 Task: Search one way flight ticket for 2 adults, 2 infants in seat and 1 infant on lap in first from Des Moines: Des Moines International Airport to Laramie: Laramie Regional Airport on 5-3-2023. Choice of flights is Spirit. Number of bags: 3 checked bags. Price is upto 80000. Outbound departure time preference is 4:00.
Action: Mouse moved to (368, 326)
Screenshot: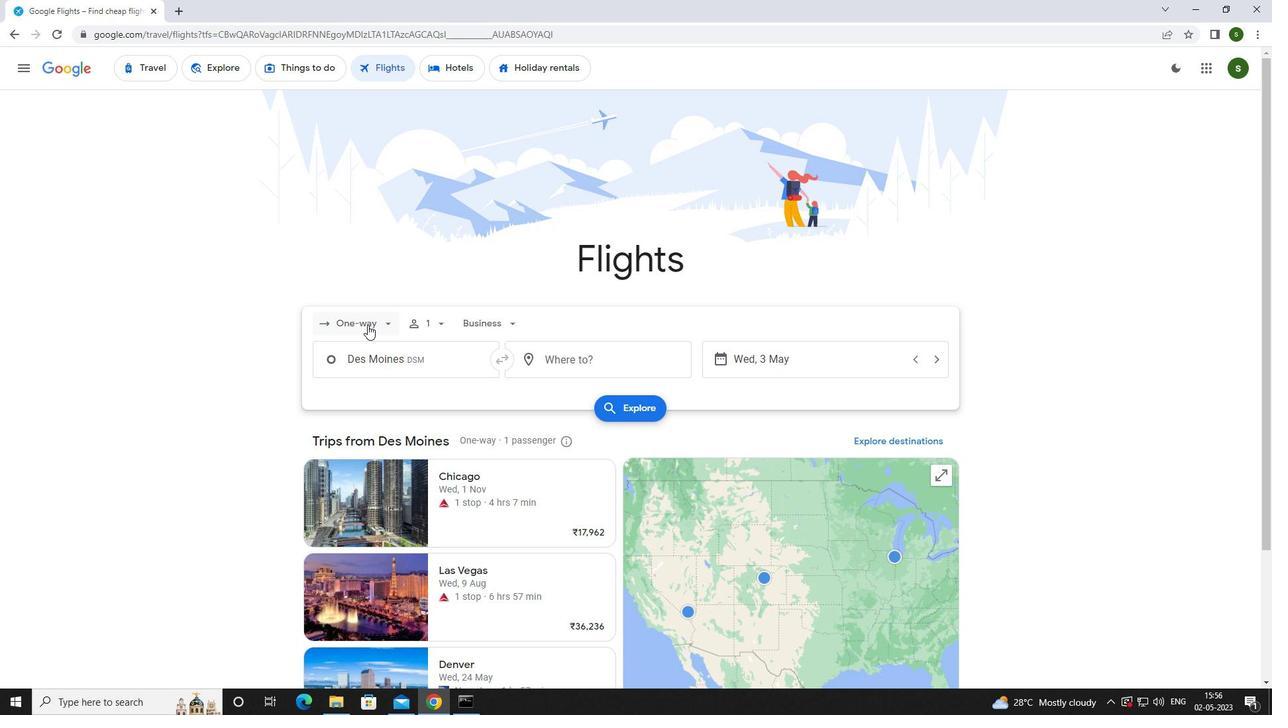 
Action: Mouse pressed left at (368, 326)
Screenshot: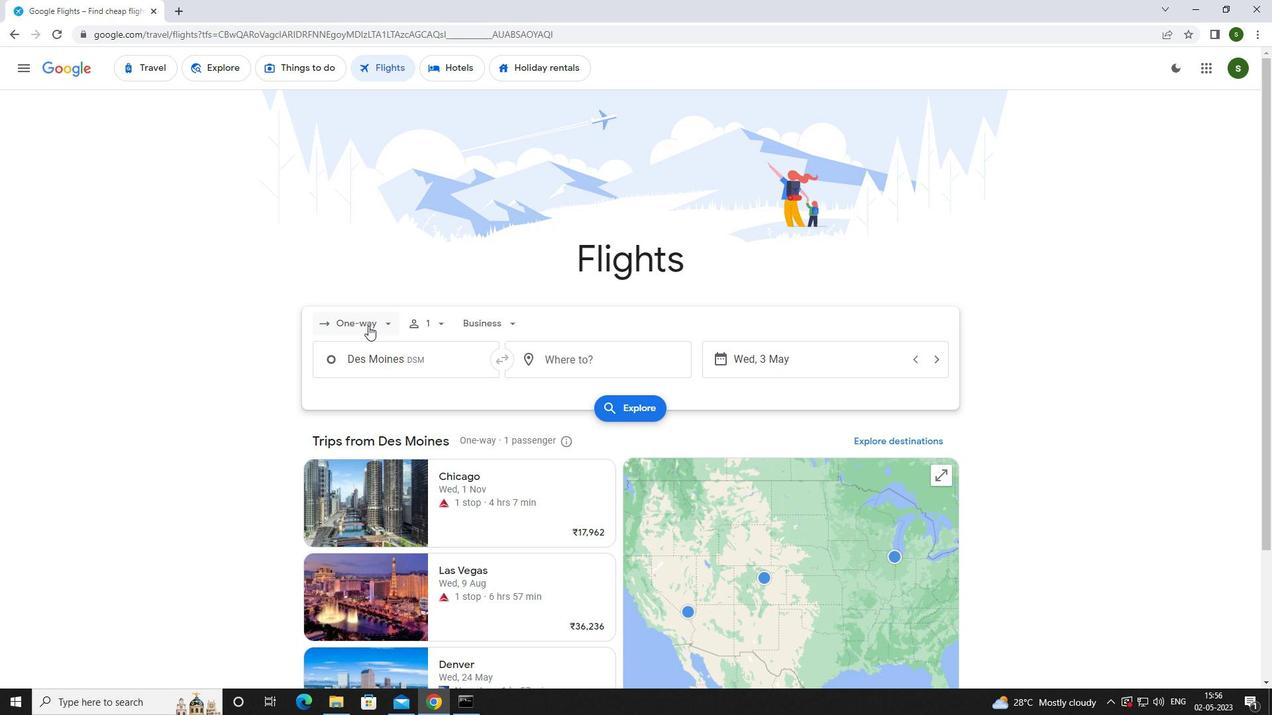 
Action: Mouse moved to (375, 393)
Screenshot: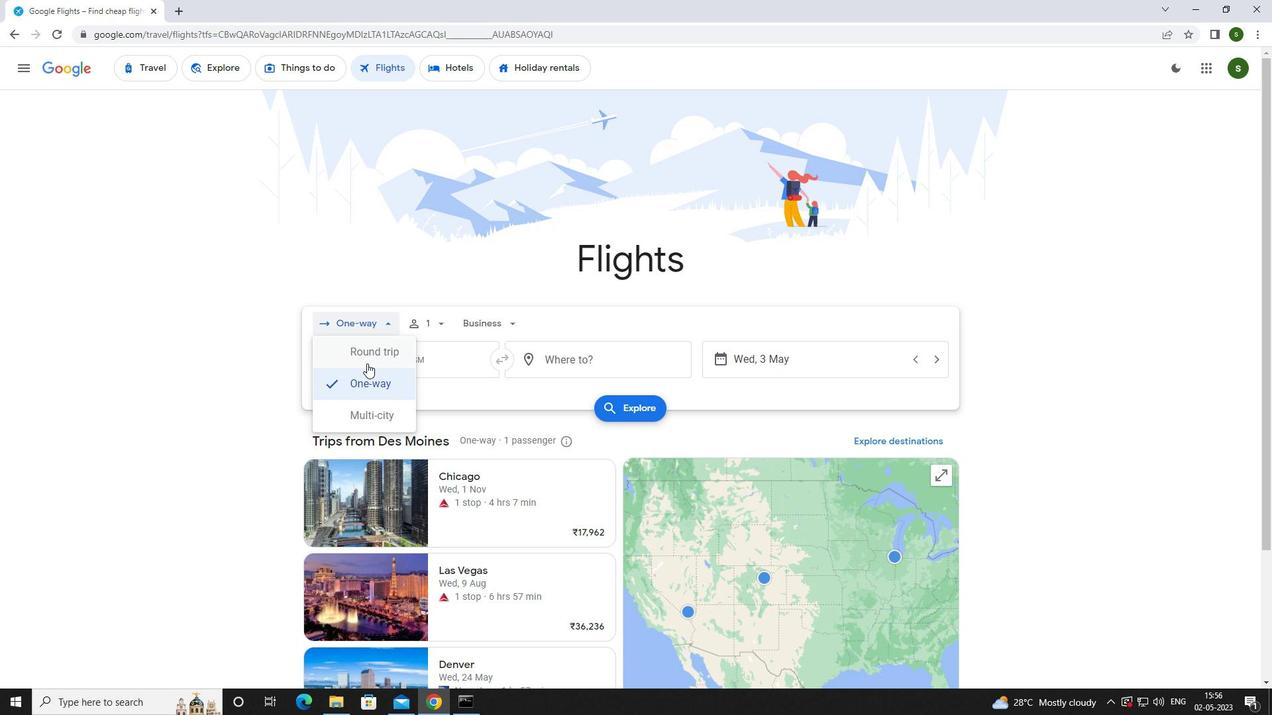 
Action: Mouse pressed left at (375, 393)
Screenshot: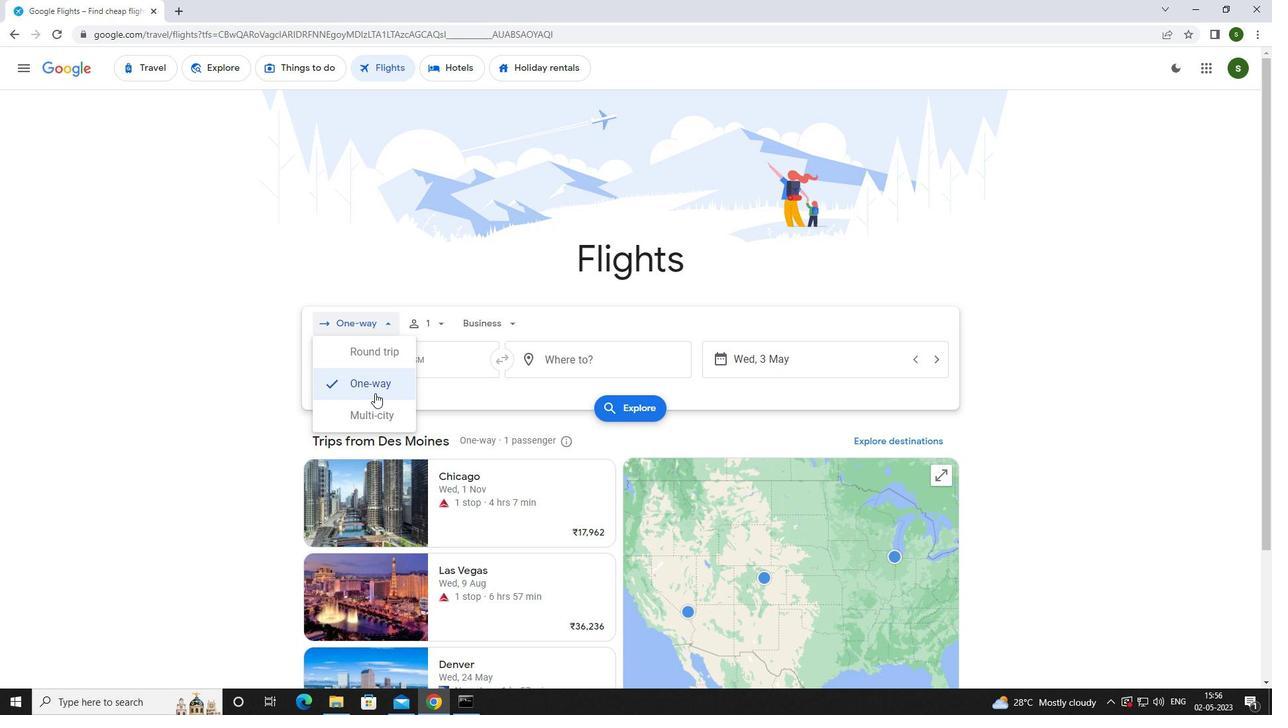
Action: Mouse moved to (433, 325)
Screenshot: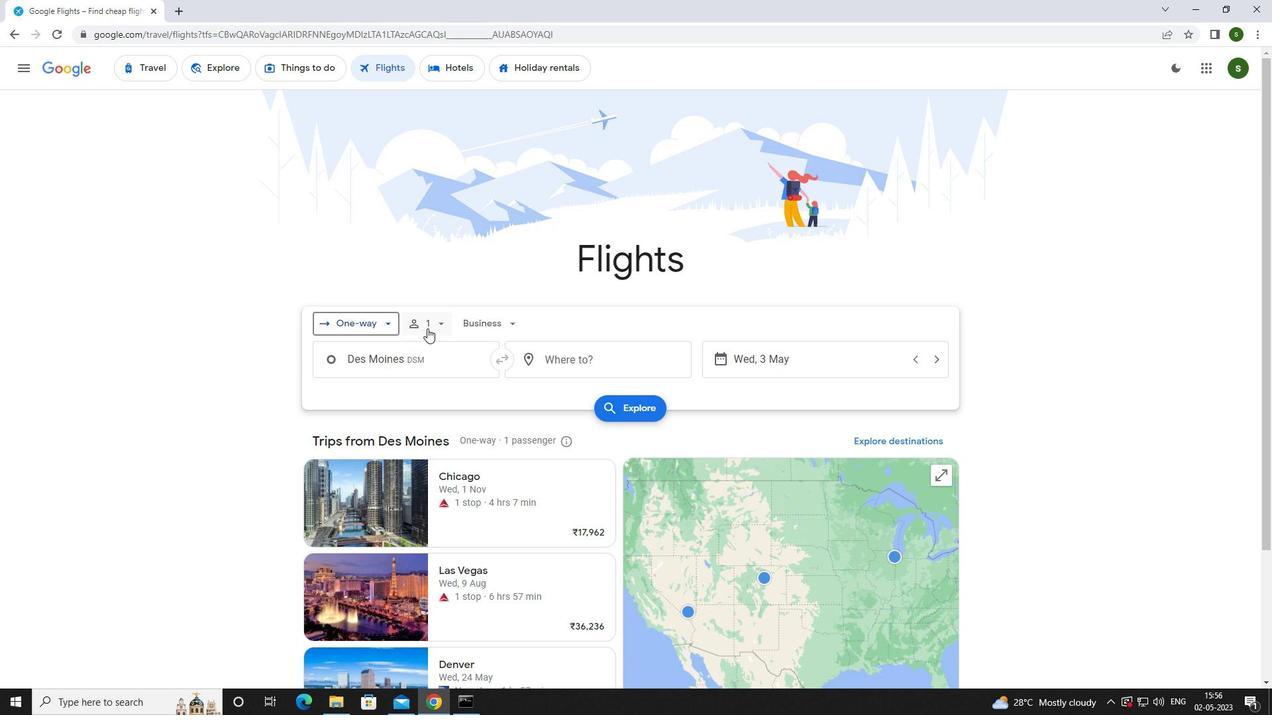 
Action: Mouse pressed left at (433, 325)
Screenshot: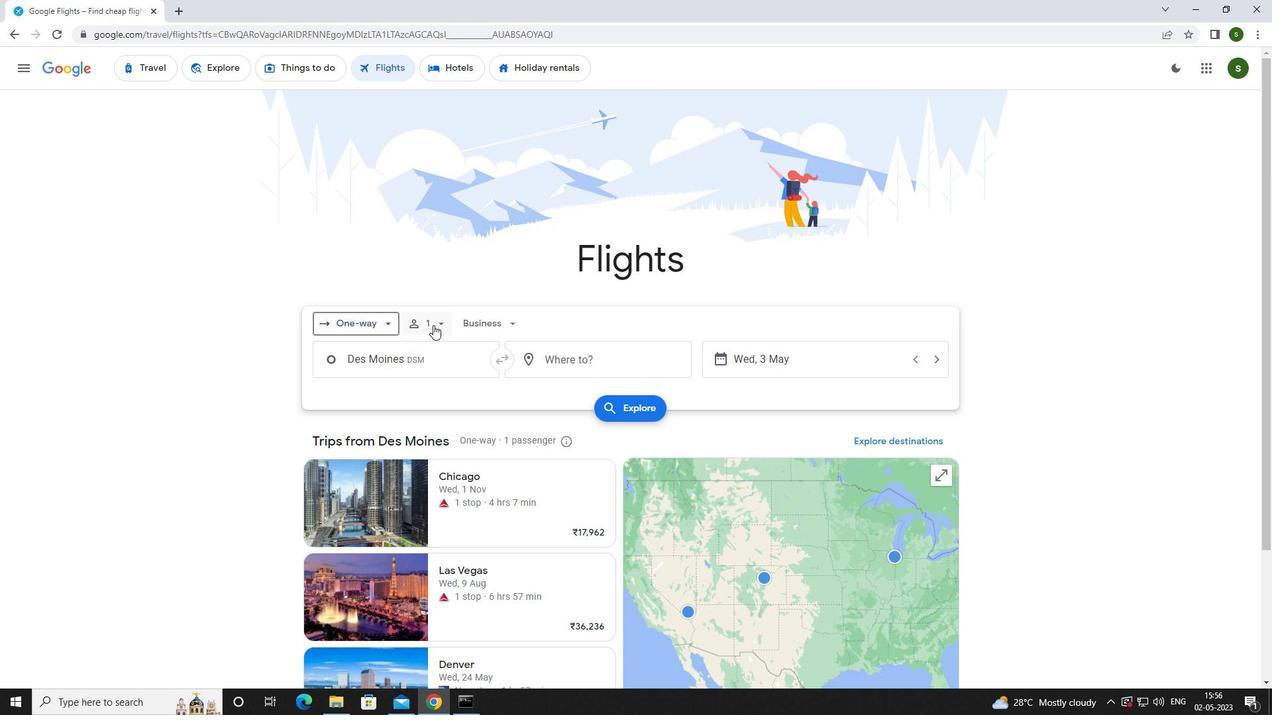 
Action: Mouse moved to (539, 357)
Screenshot: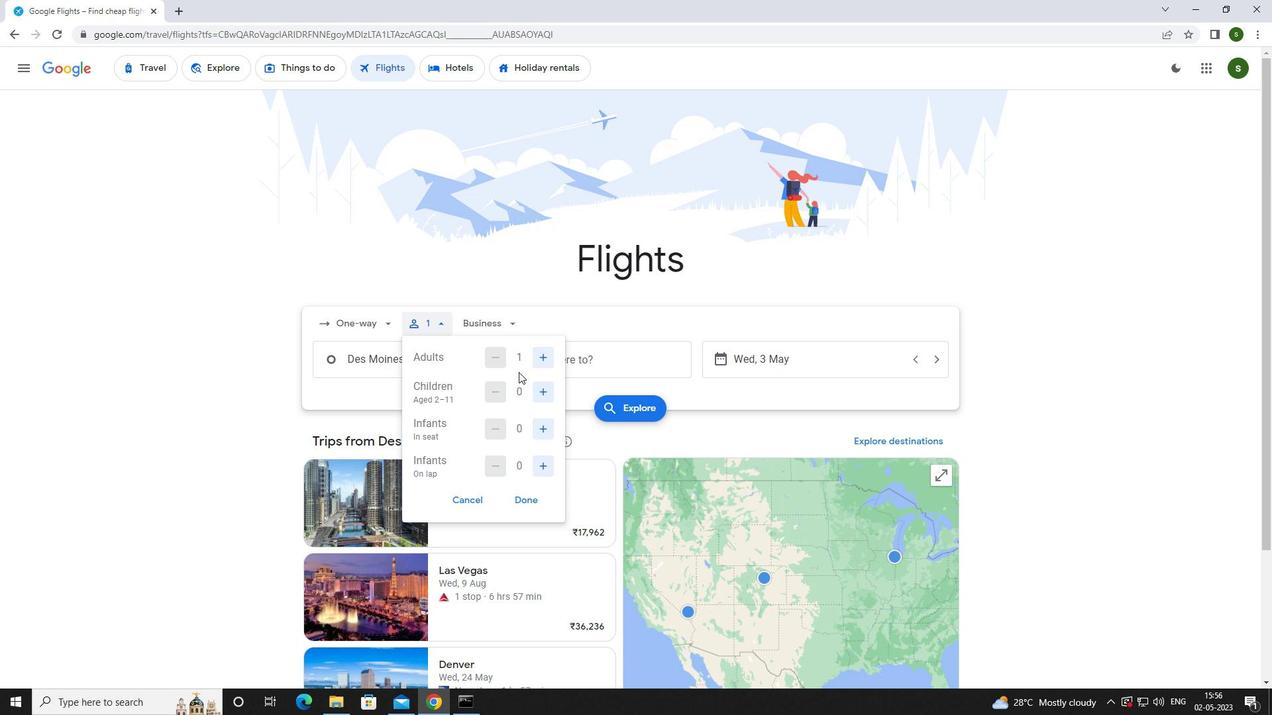 
Action: Mouse pressed left at (539, 357)
Screenshot: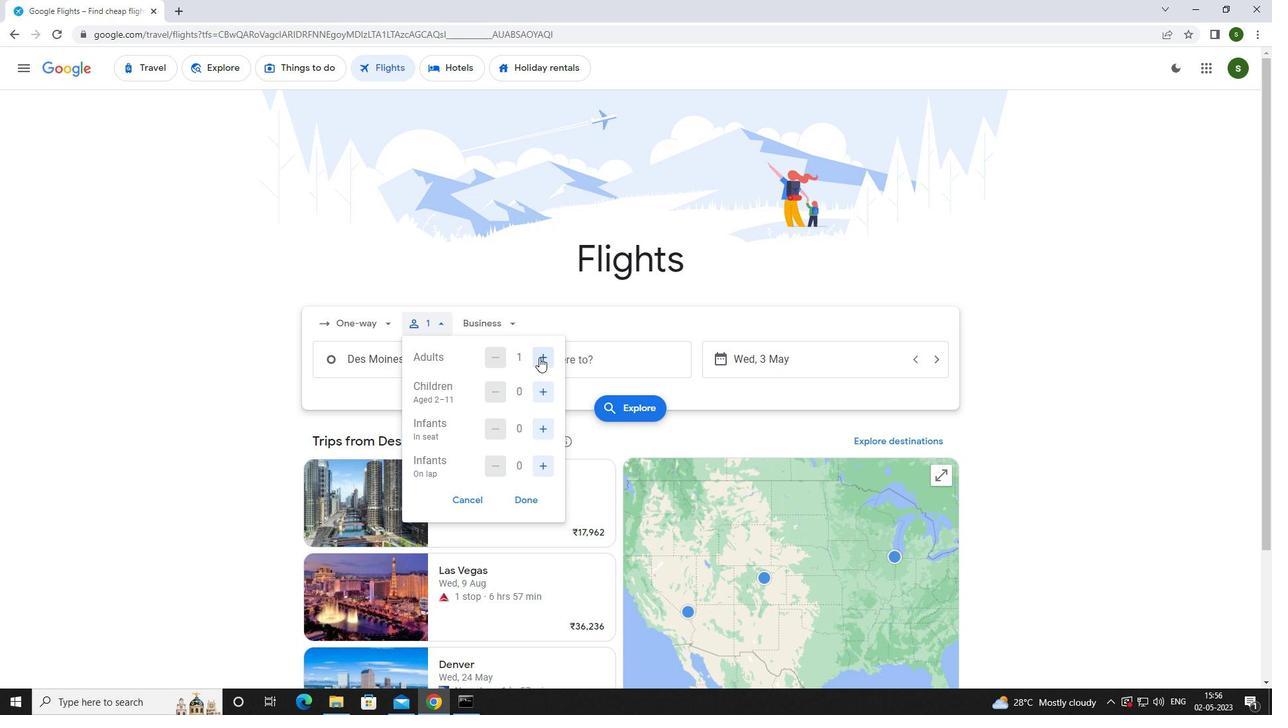 
Action: Mouse moved to (542, 424)
Screenshot: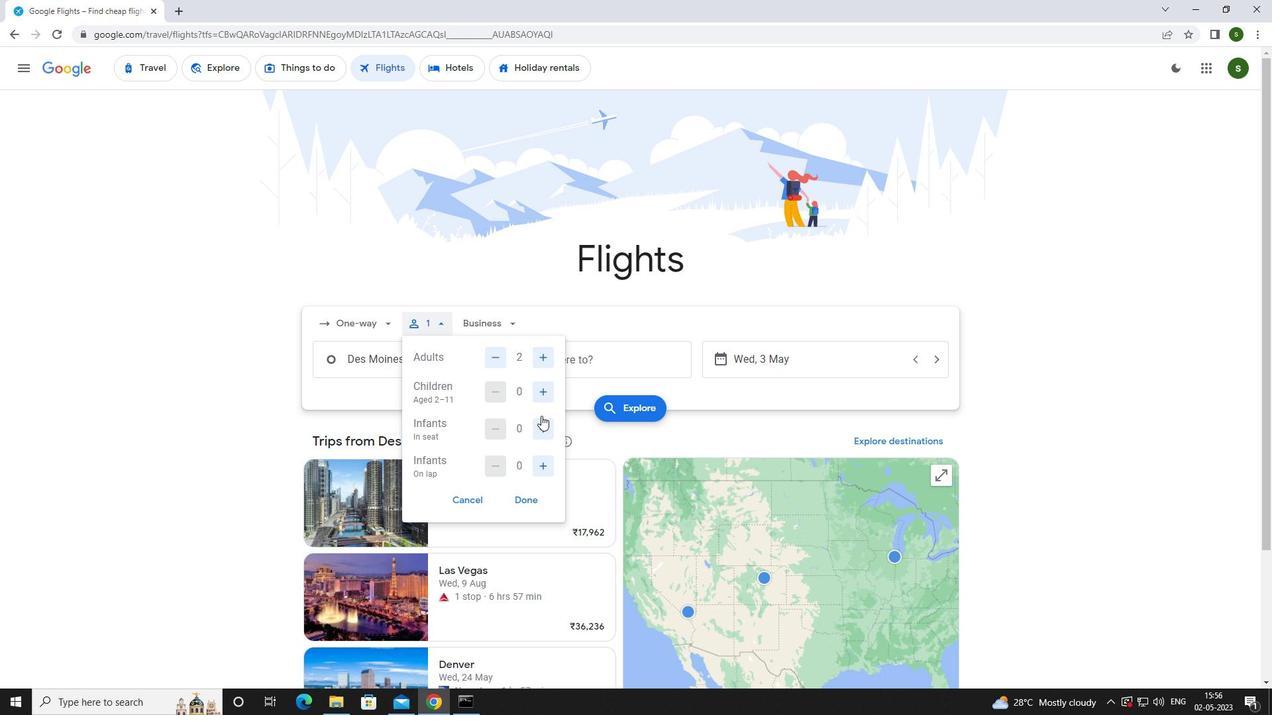 
Action: Mouse pressed left at (542, 424)
Screenshot: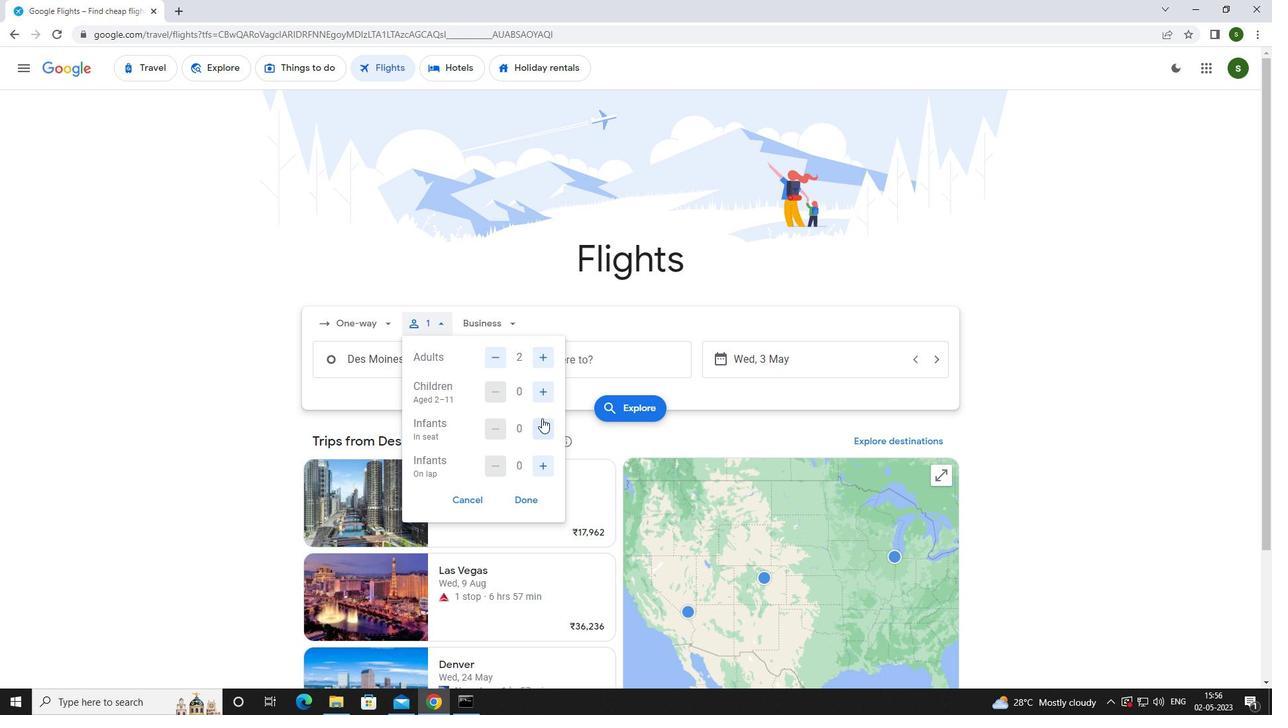 
Action: Mouse pressed left at (542, 424)
Screenshot: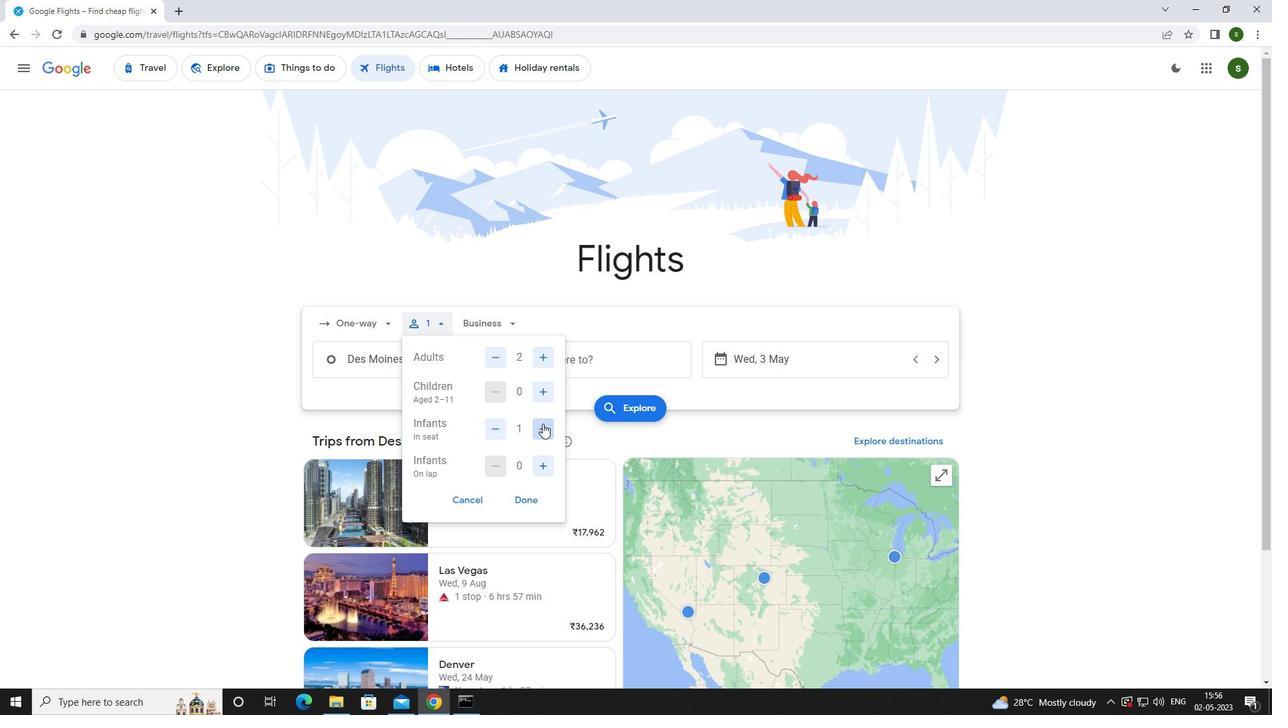 
Action: Mouse moved to (540, 462)
Screenshot: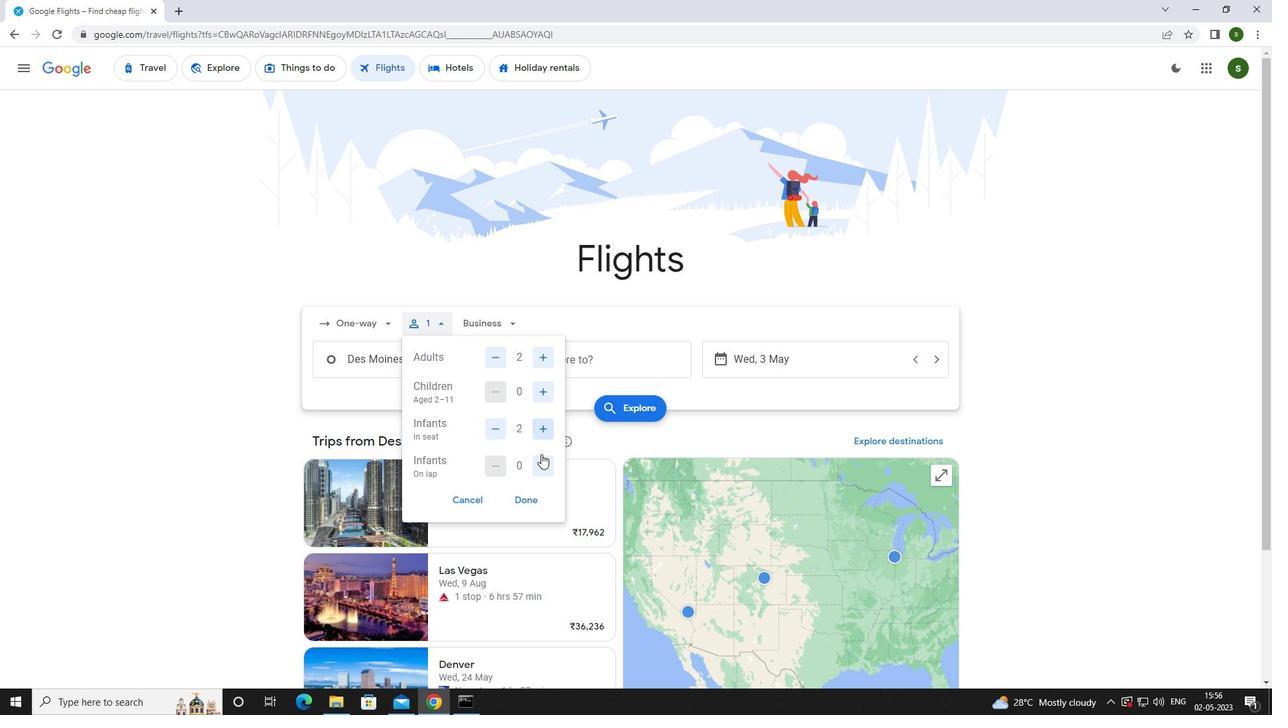 
Action: Mouse pressed left at (540, 462)
Screenshot: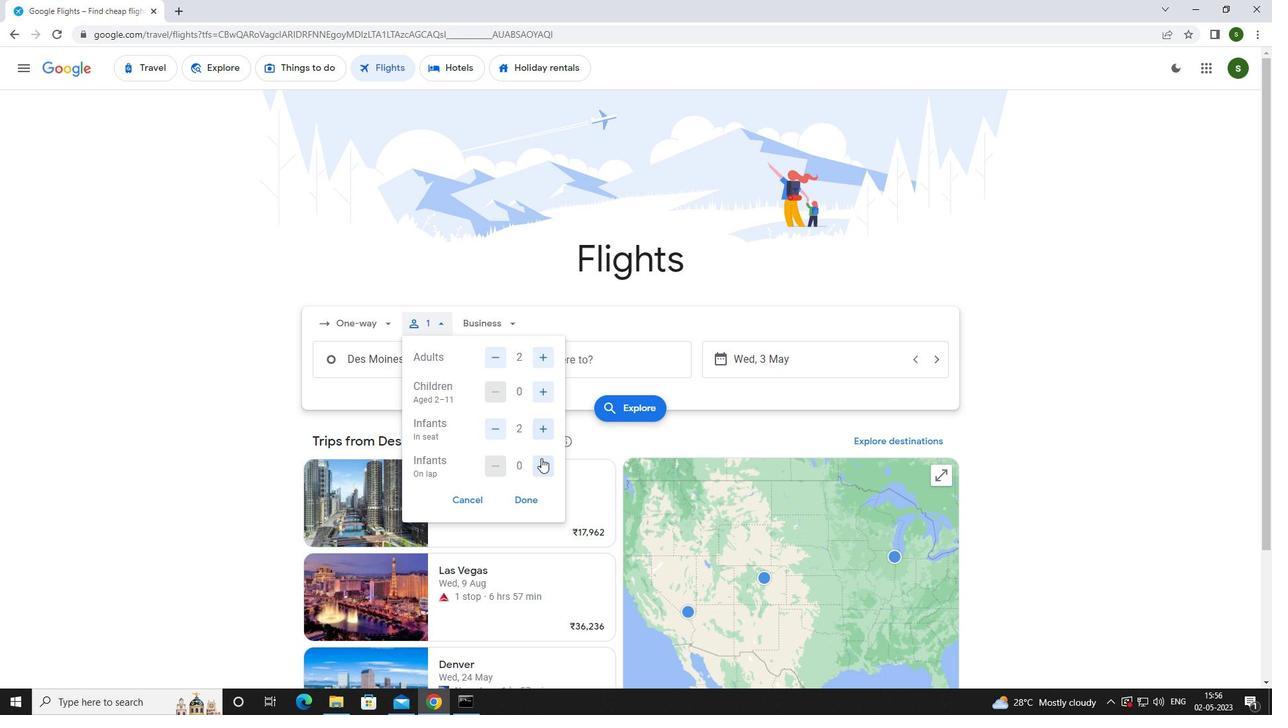 
Action: Mouse moved to (511, 328)
Screenshot: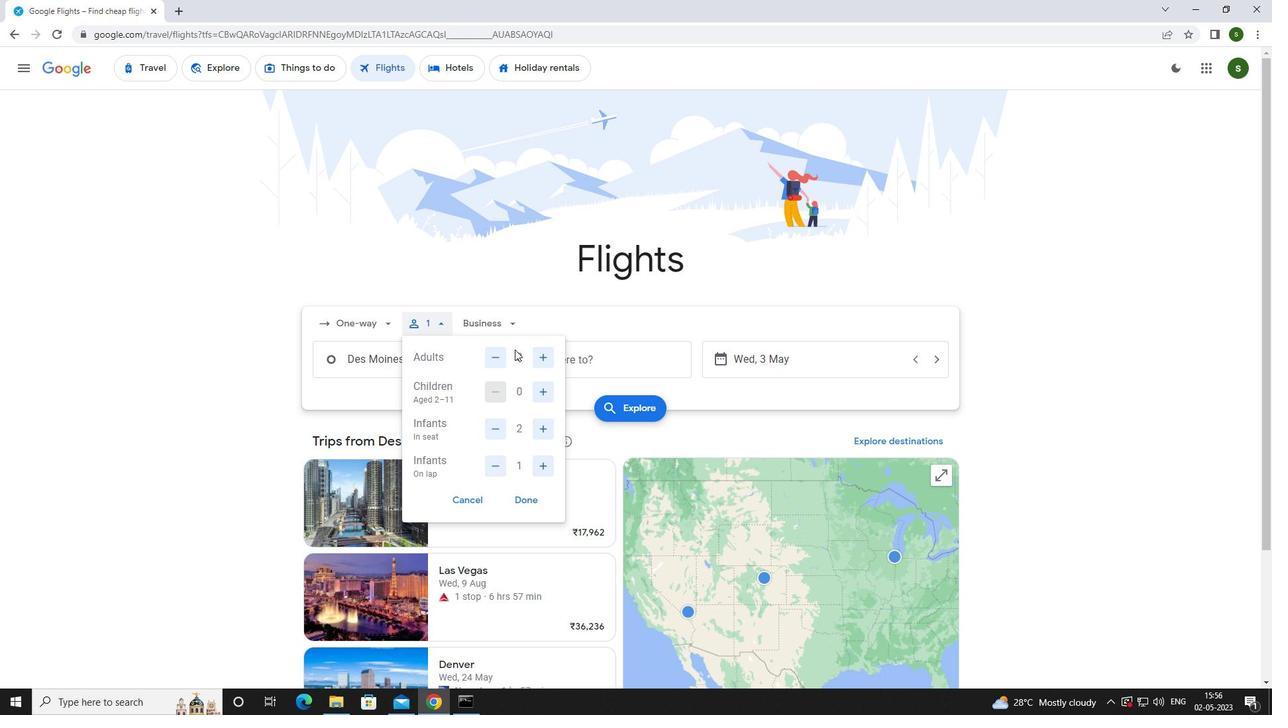 
Action: Mouse pressed left at (511, 328)
Screenshot: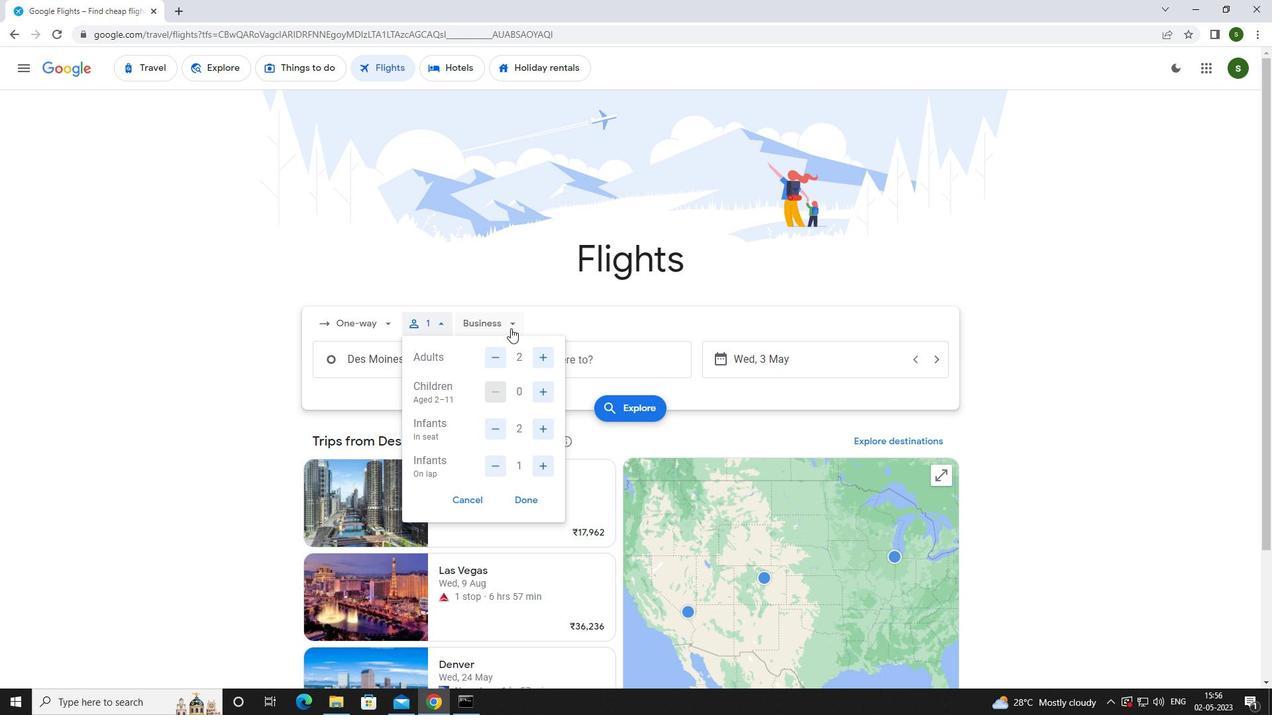 
Action: Mouse moved to (522, 452)
Screenshot: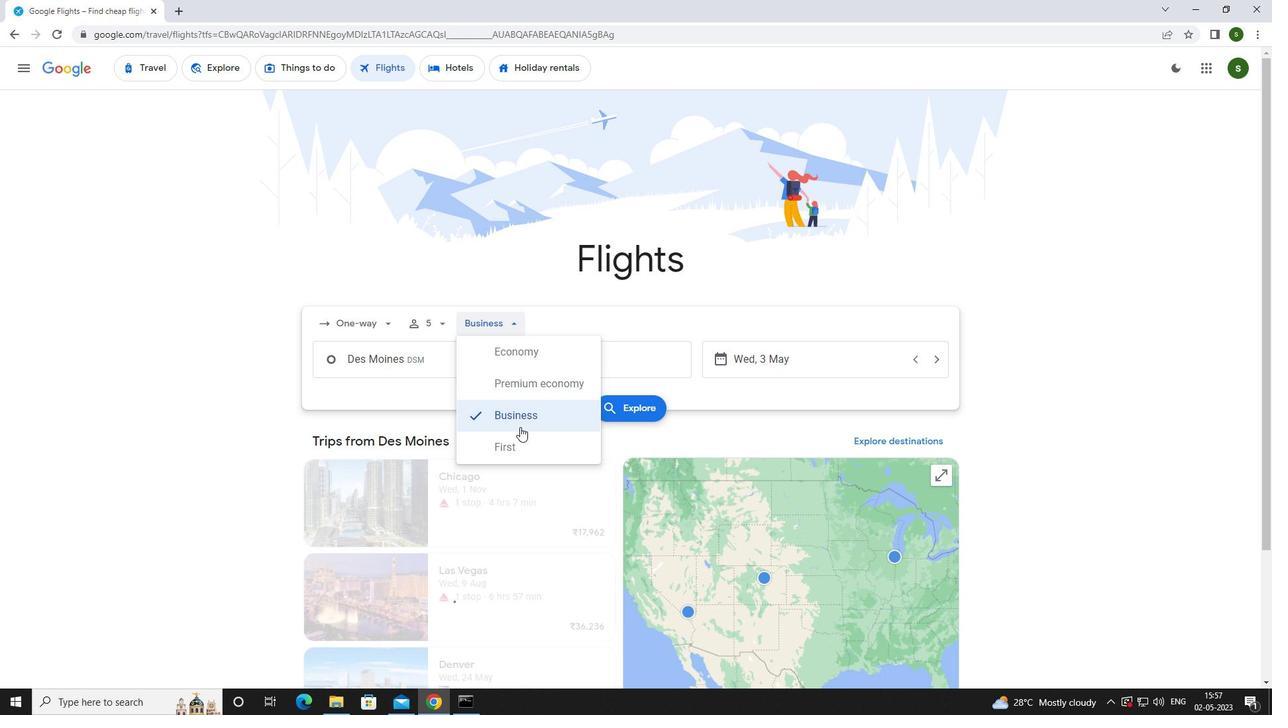 
Action: Mouse pressed left at (522, 452)
Screenshot: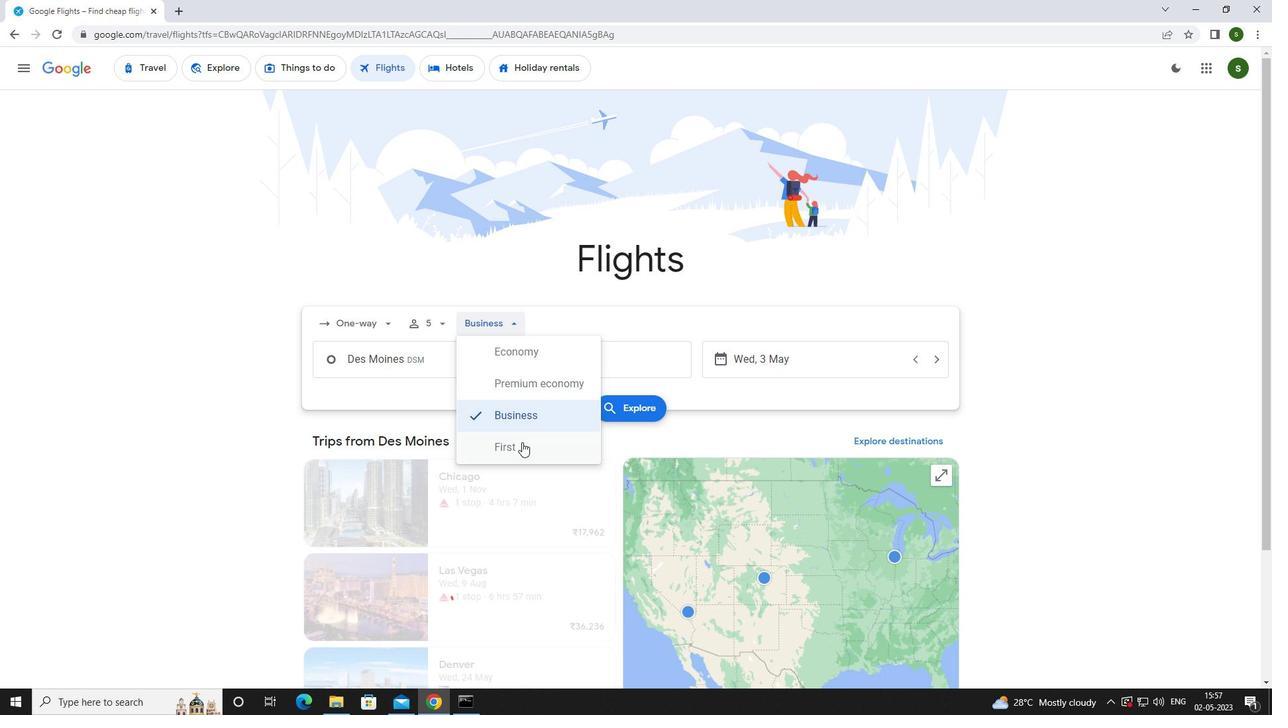 
Action: Mouse moved to (431, 359)
Screenshot: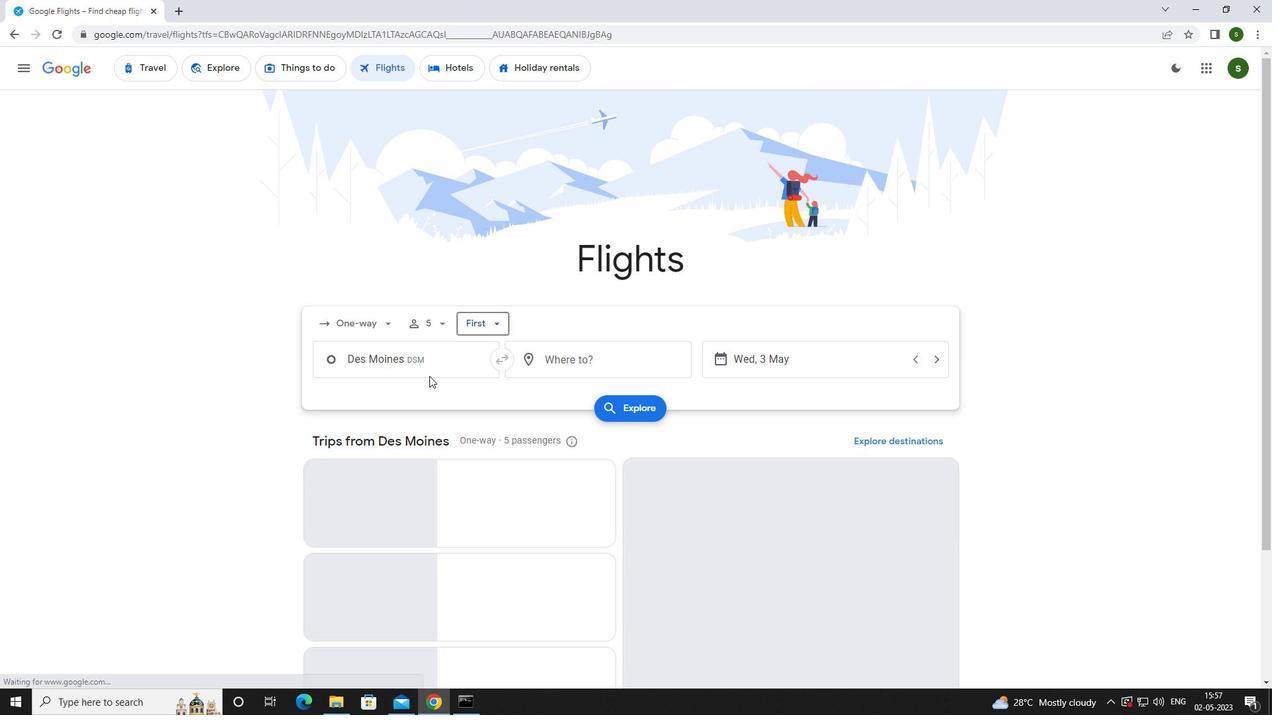 
Action: Mouse pressed left at (431, 359)
Screenshot: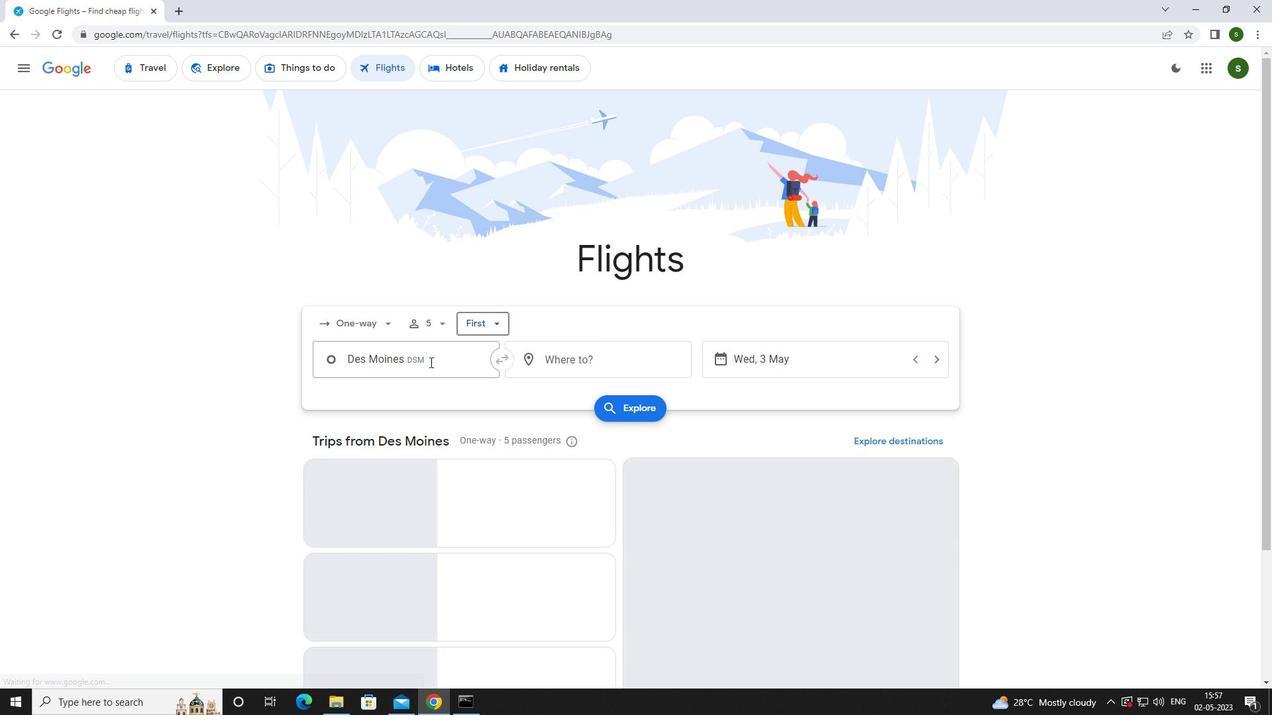 
Action: Mouse moved to (440, 349)
Screenshot: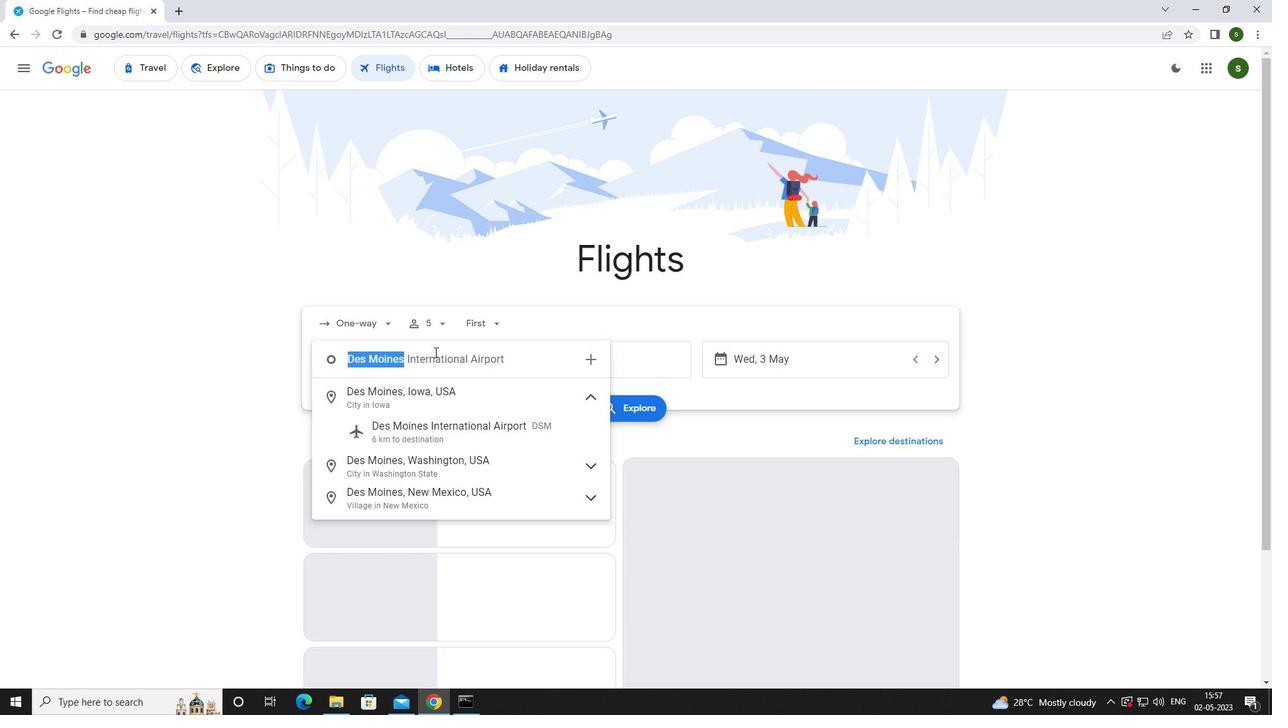 
Action: Key pressed <Key.caps_lock>d<Key.caps_lock>es<Key.space>
Screenshot: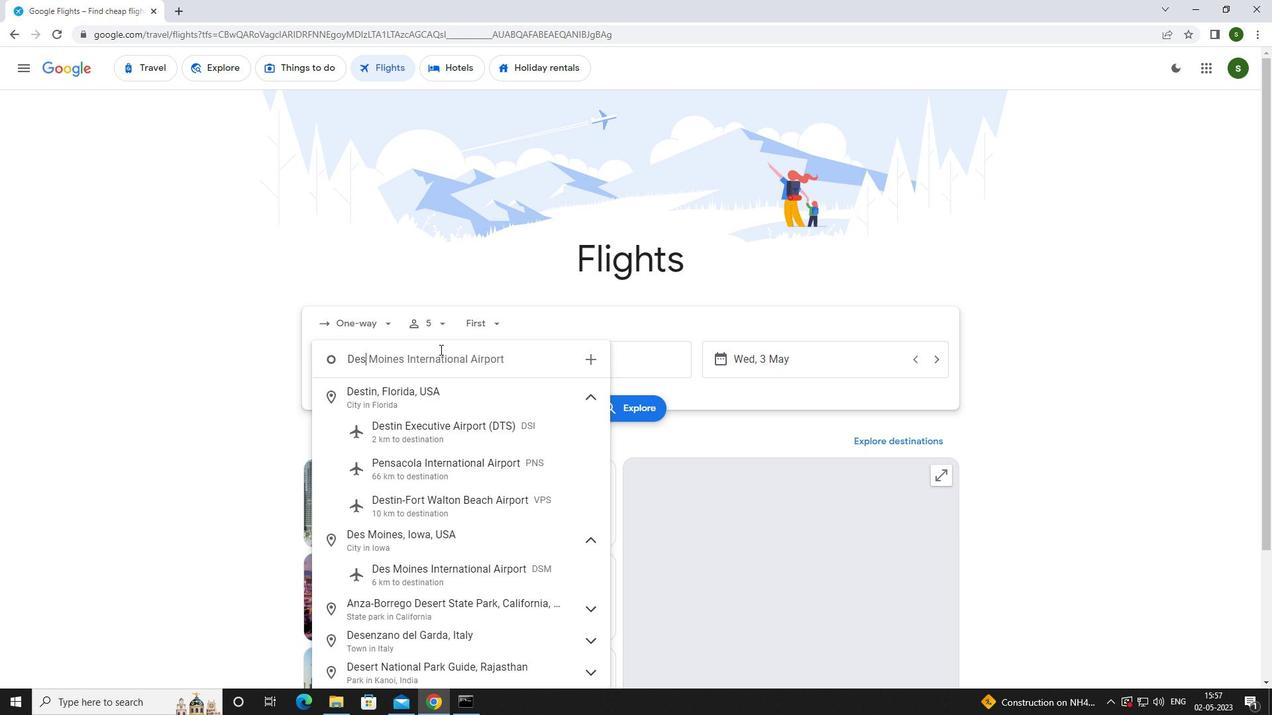 
Action: Mouse moved to (412, 428)
Screenshot: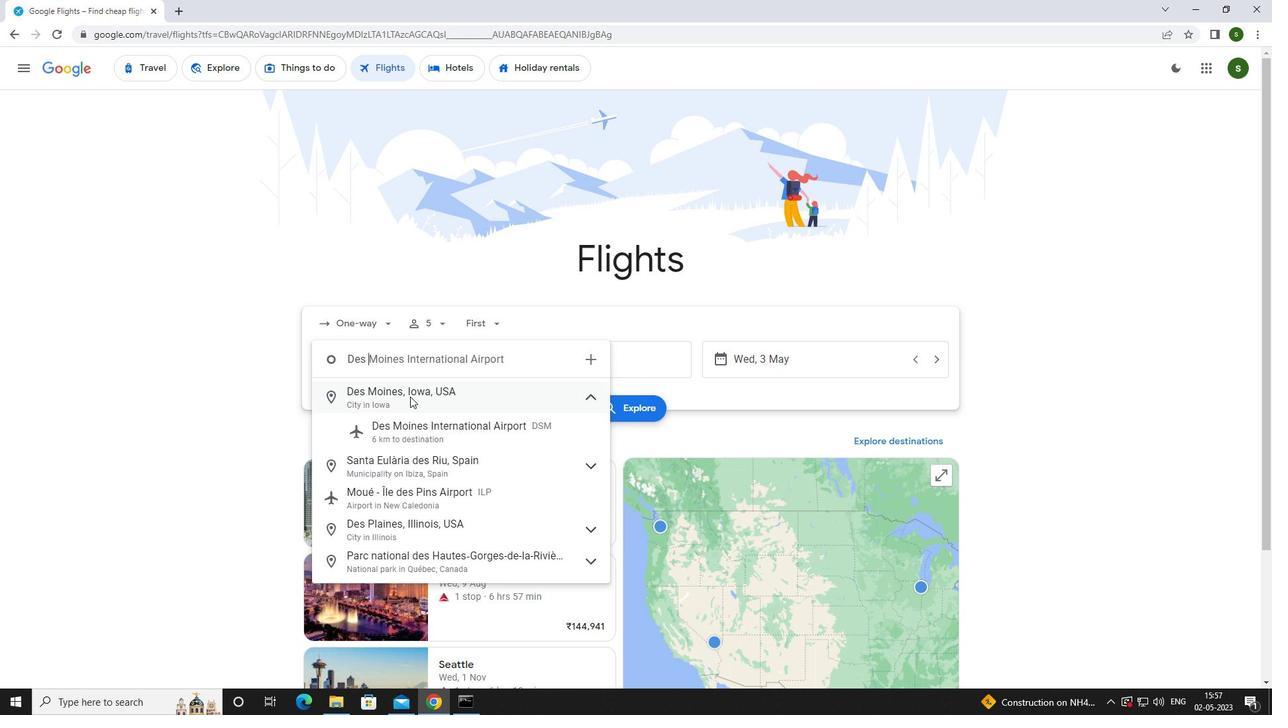
Action: Mouse pressed left at (412, 428)
Screenshot: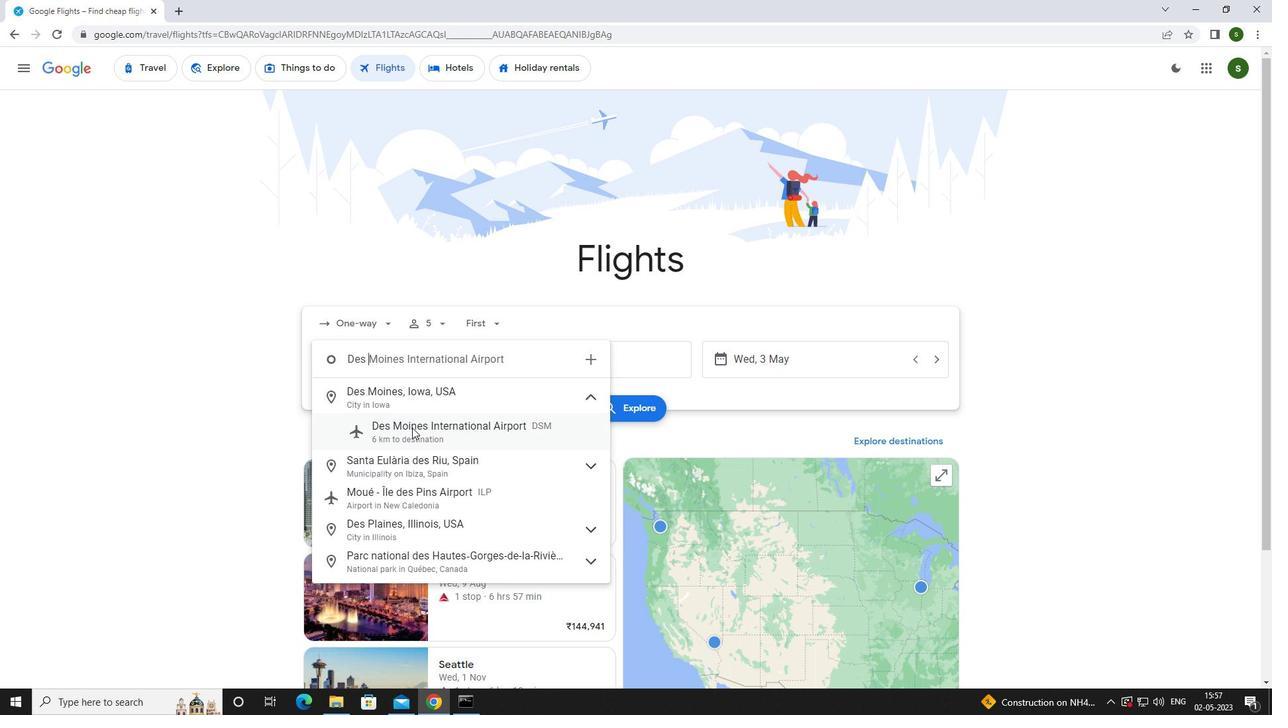 
Action: Mouse moved to (558, 345)
Screenshot: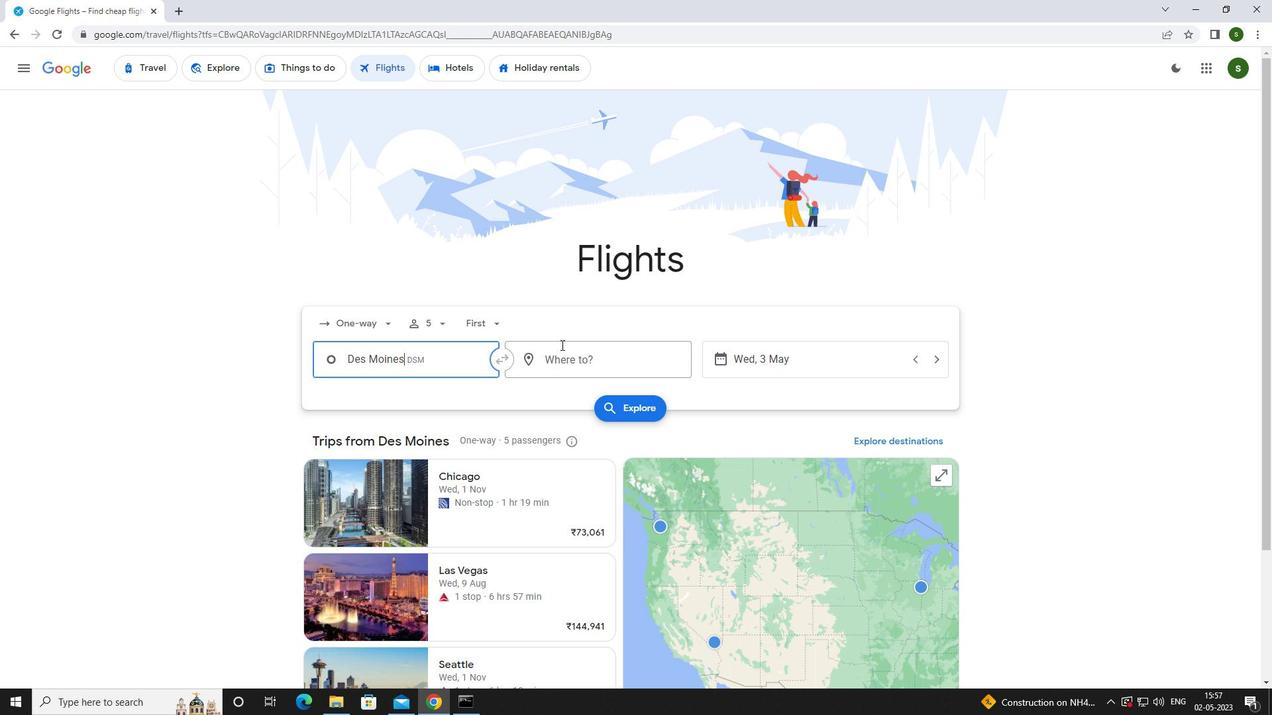 
Action: Mouse pressed left at (558, 345)
Screenshot: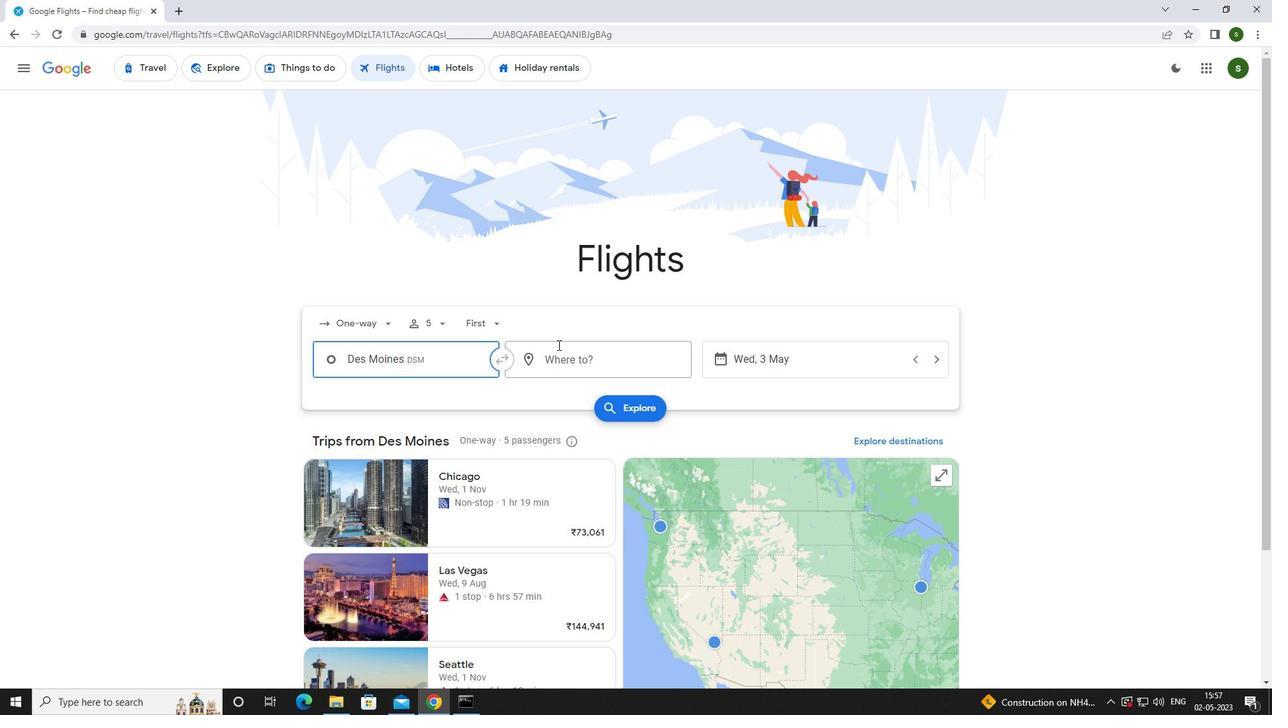 
Action: Mouse moved to (552, 359)
Screenshot: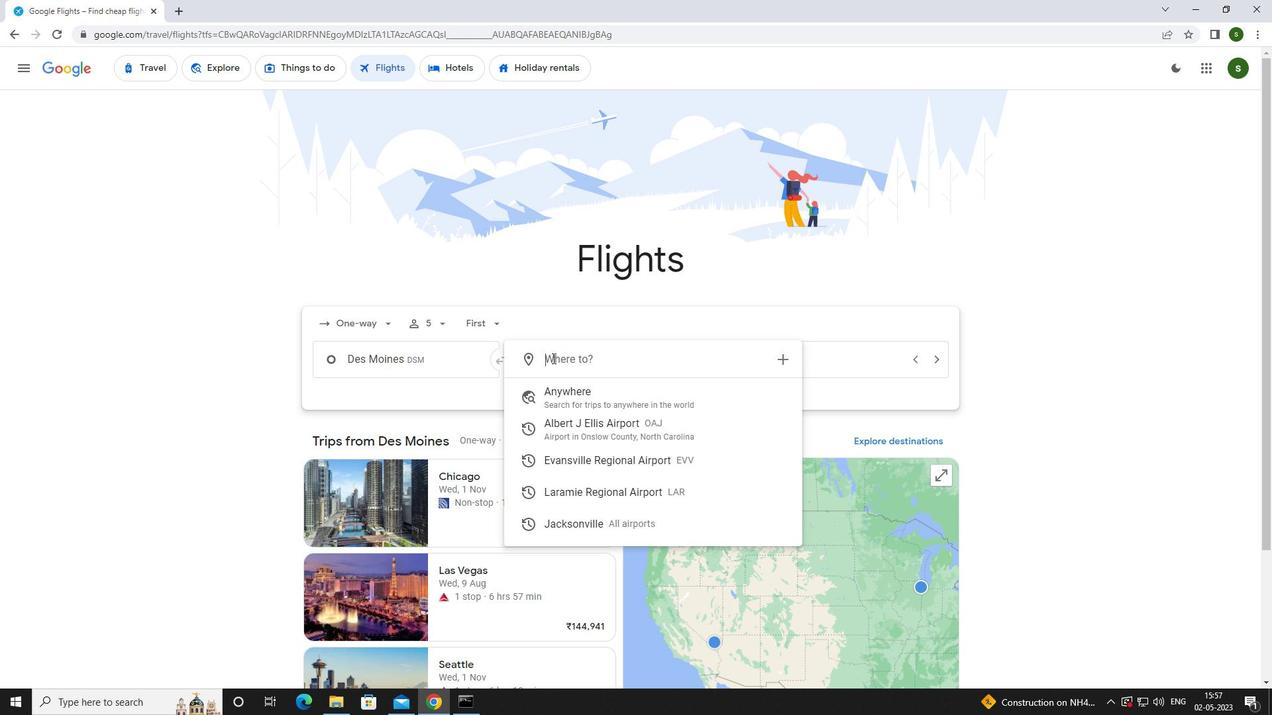 
Action: Key pressed <Key.caps_lock>l<Key.caps_lock>aramie
Screenshot: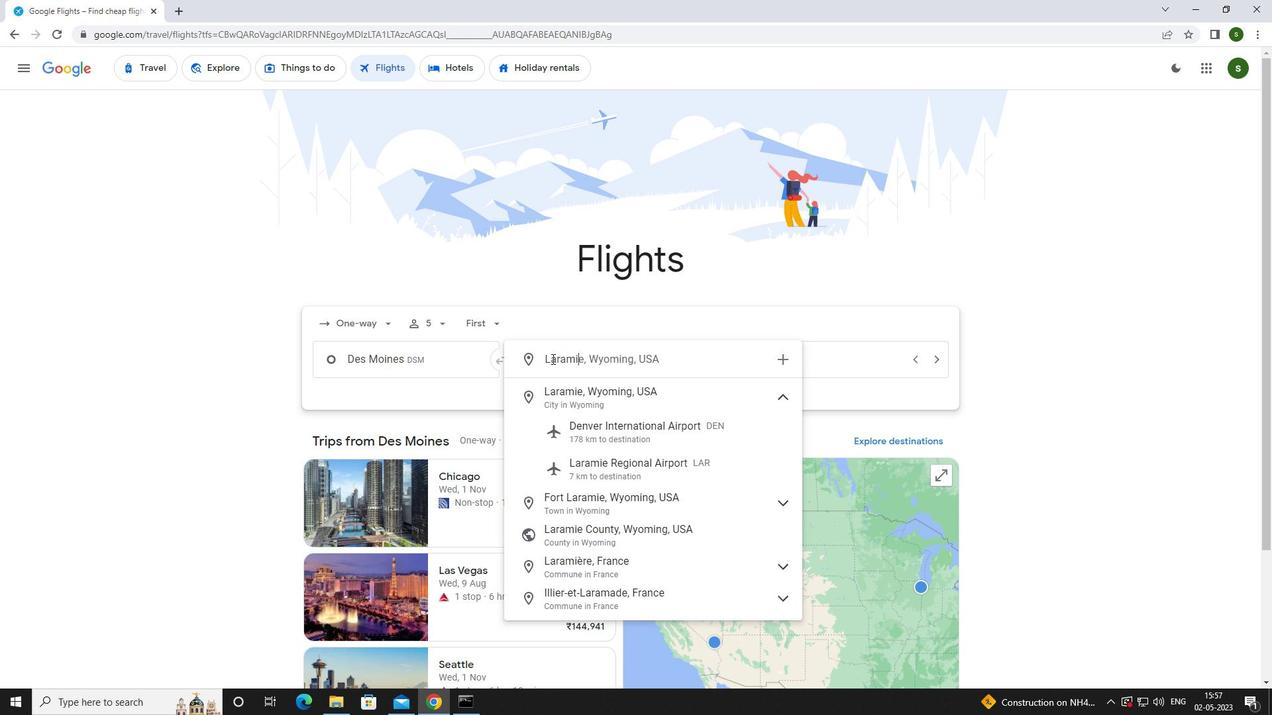
Action: Mouse moved to (597, 463)
Screenshot: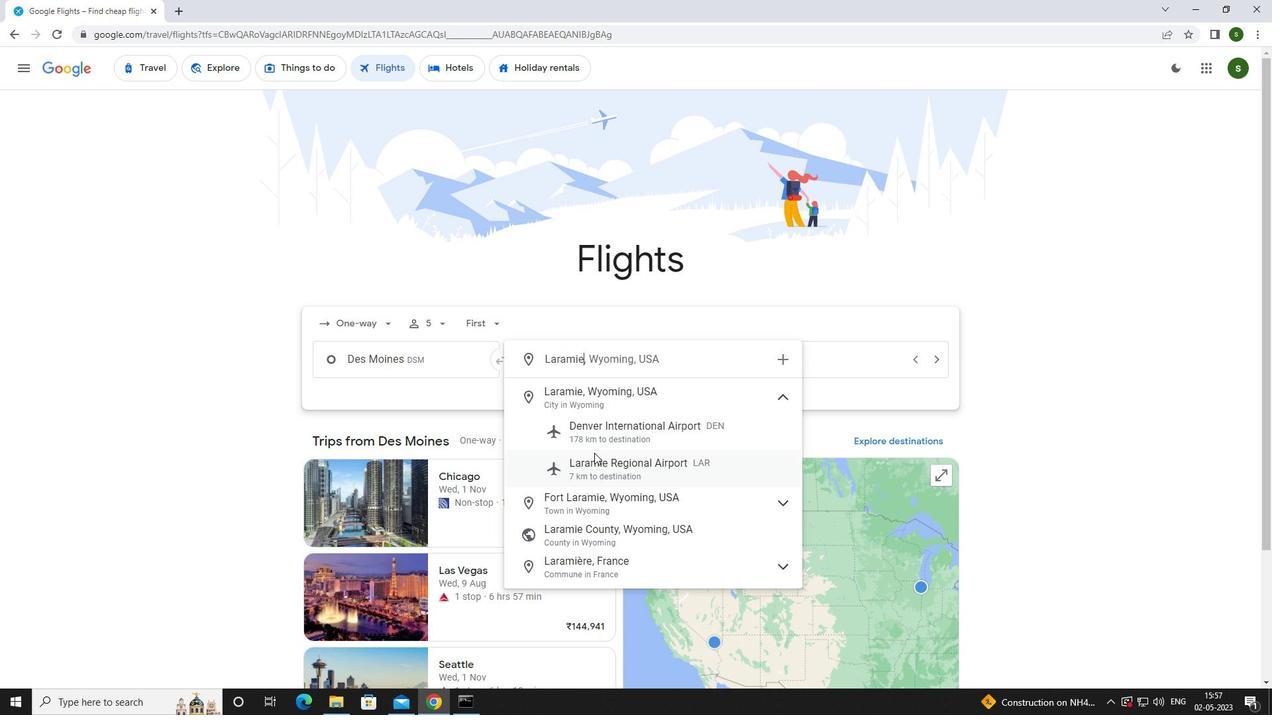 
Action: Mouse pressed left at (597, 463)
Screenshot: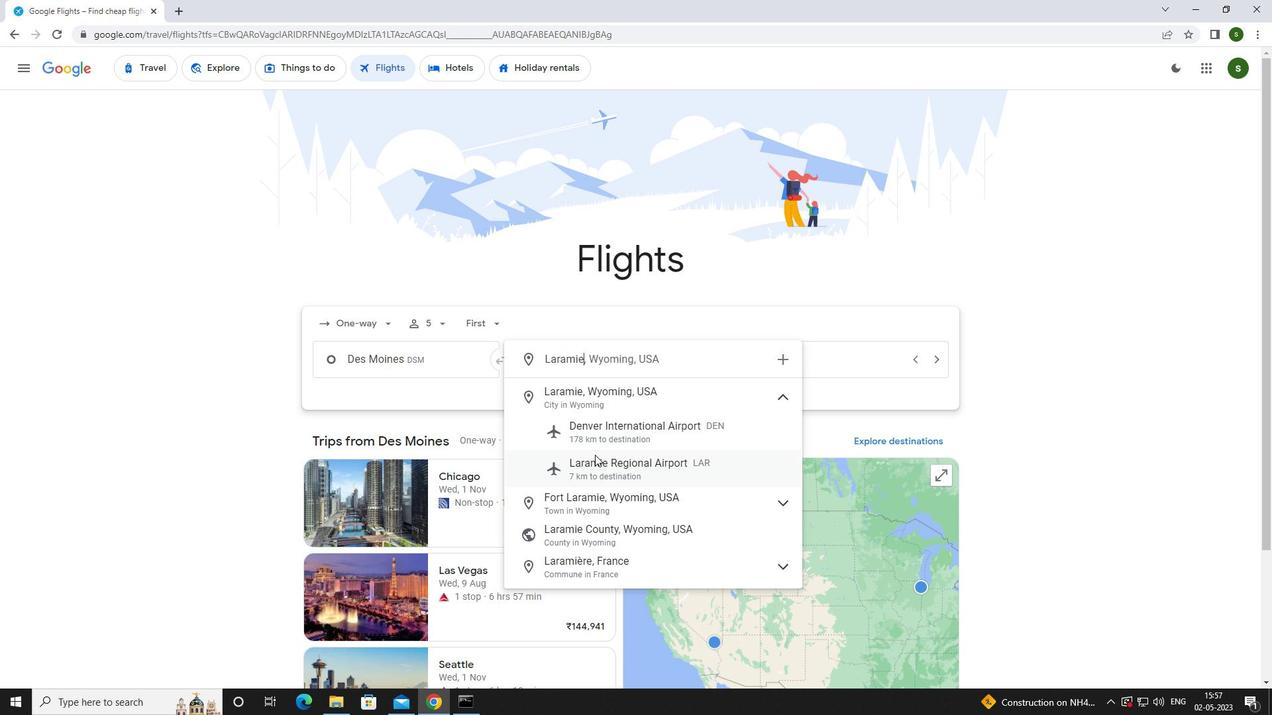 
Action: Mouse moved to (803, 355)
Screenshot: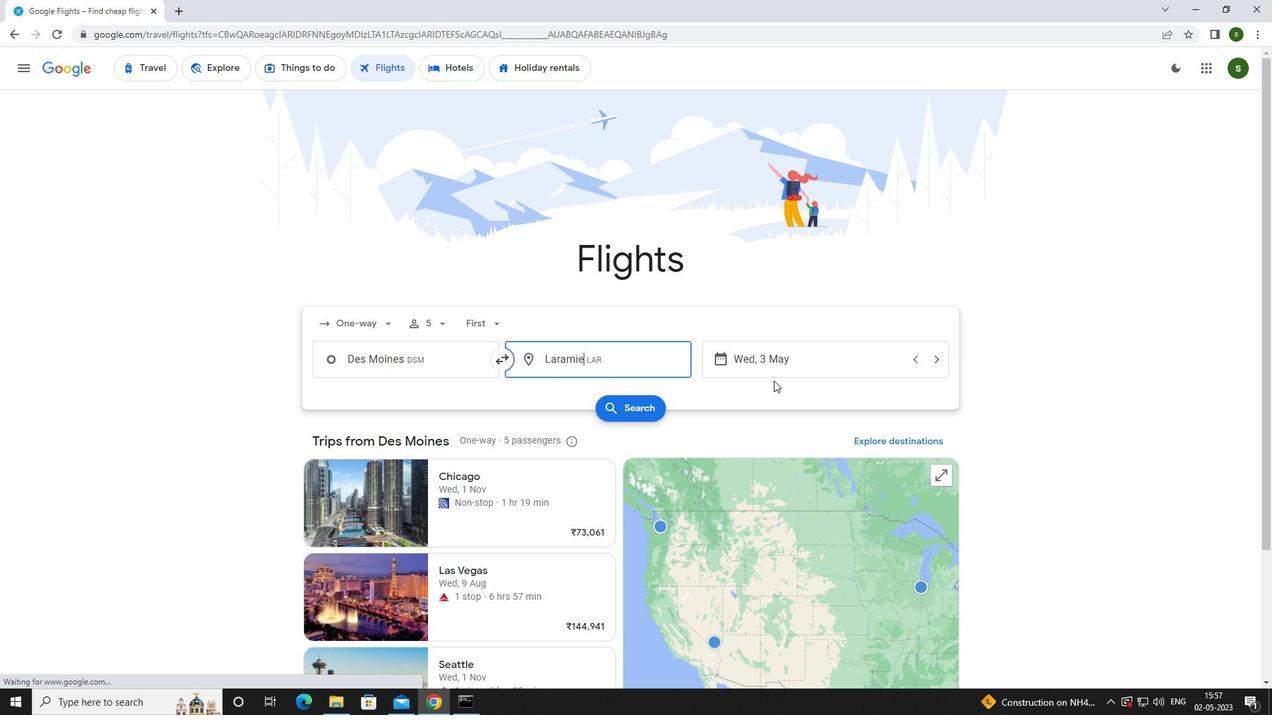 
Action: Mouse pressed left at (803, 355)
Screenshot: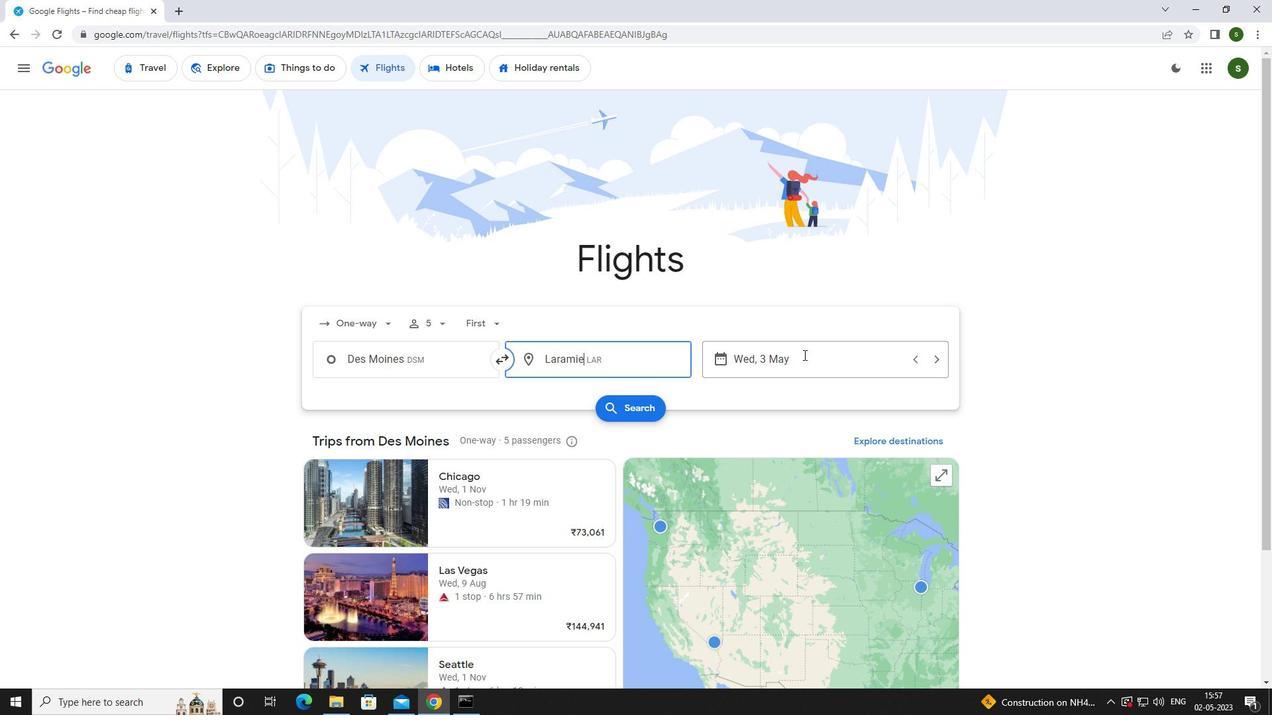 
Action: Mouse moved to (575, 446)
Screenshot: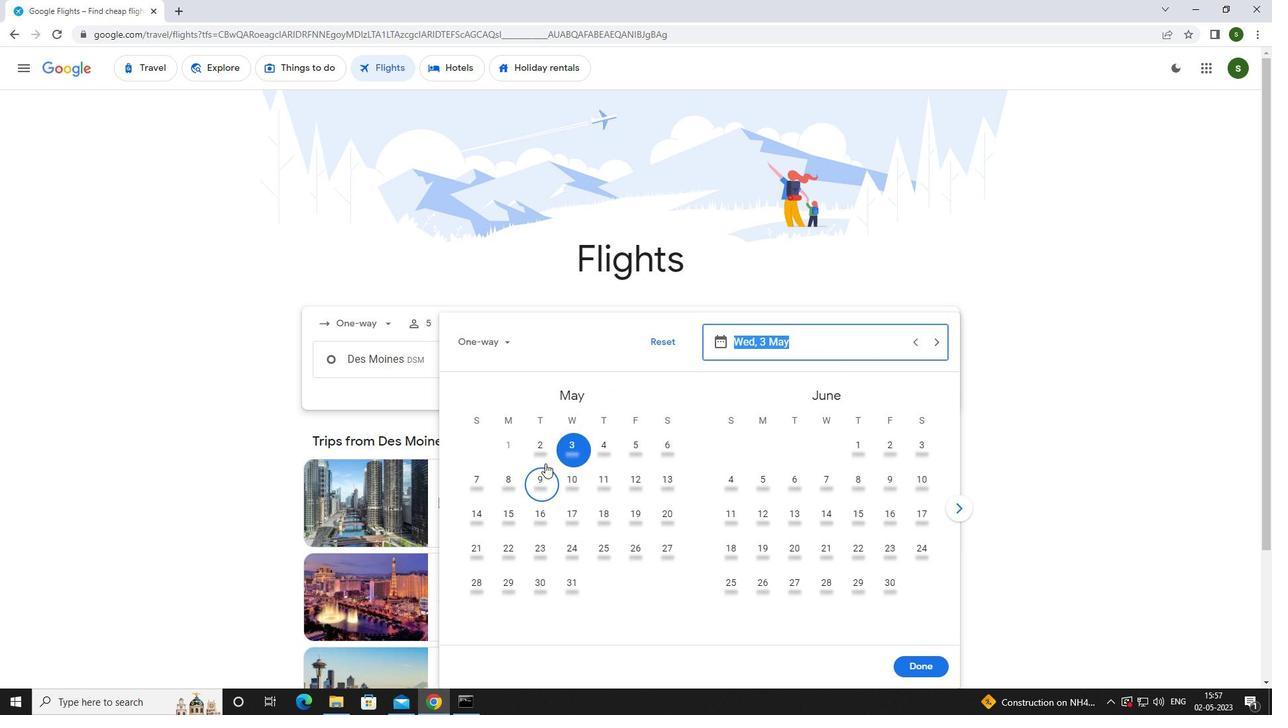 
Action: Mouse pressed left at (575, 446)
Screenshot: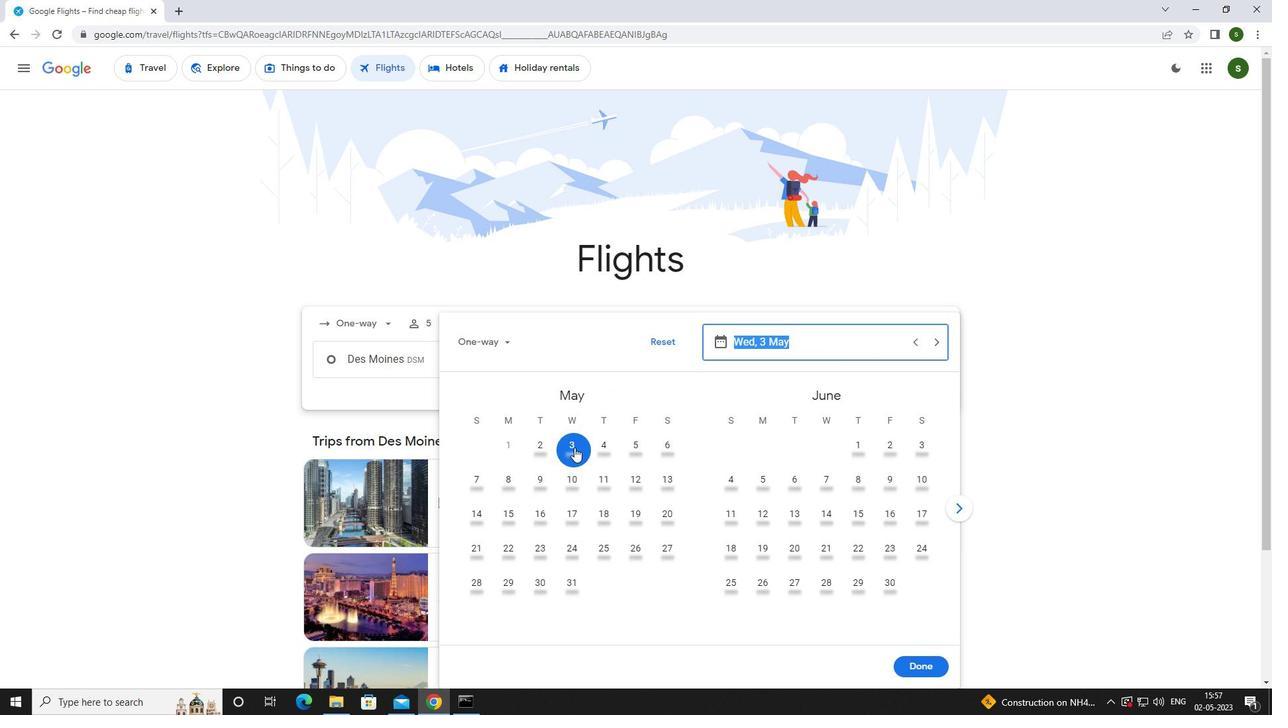 
Action: Mouse moved to (922, 658)
Screenshot: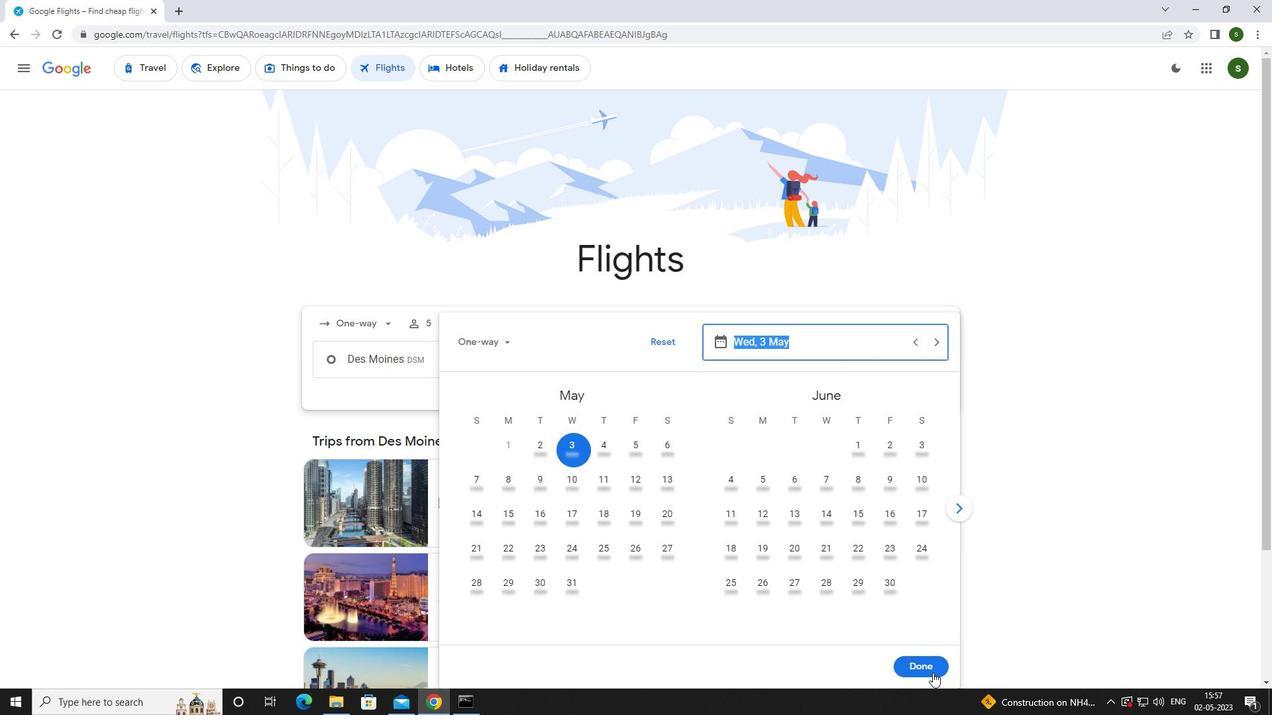 
Action: Mouse pressed left at (922, 658)
Screenshot: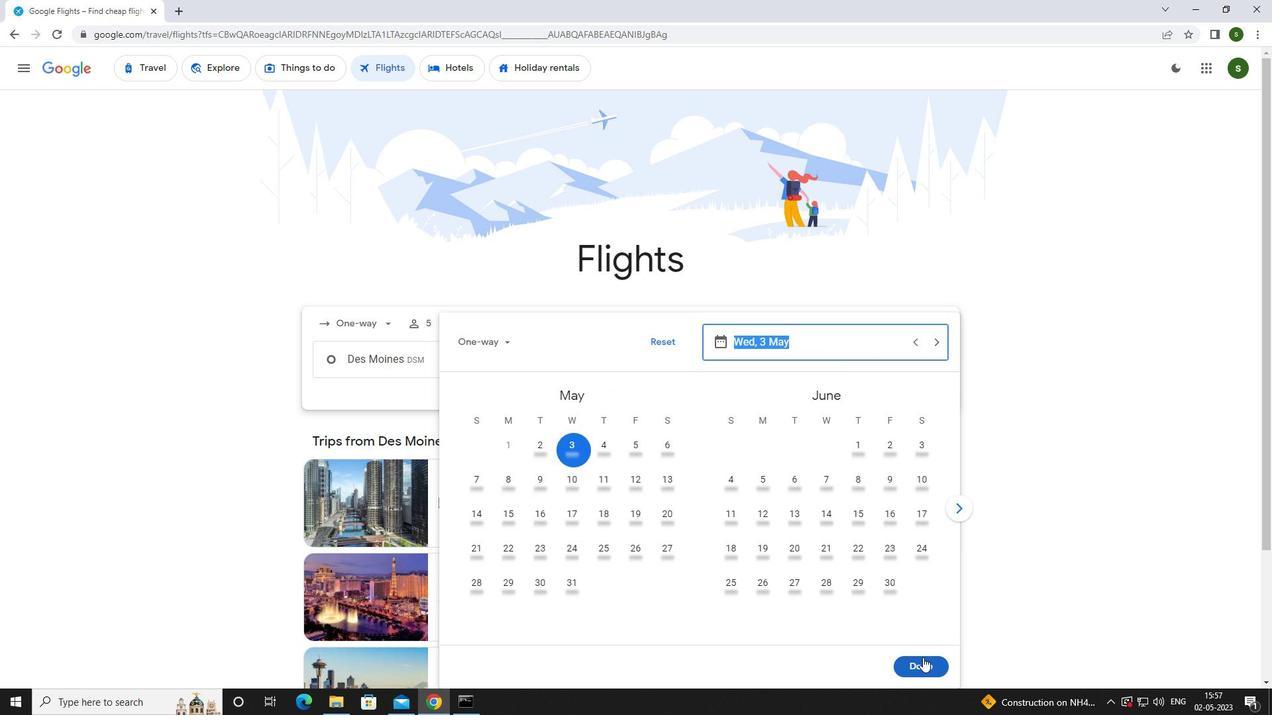 
Action: Mouse moved to (625, 405)
Screenshot: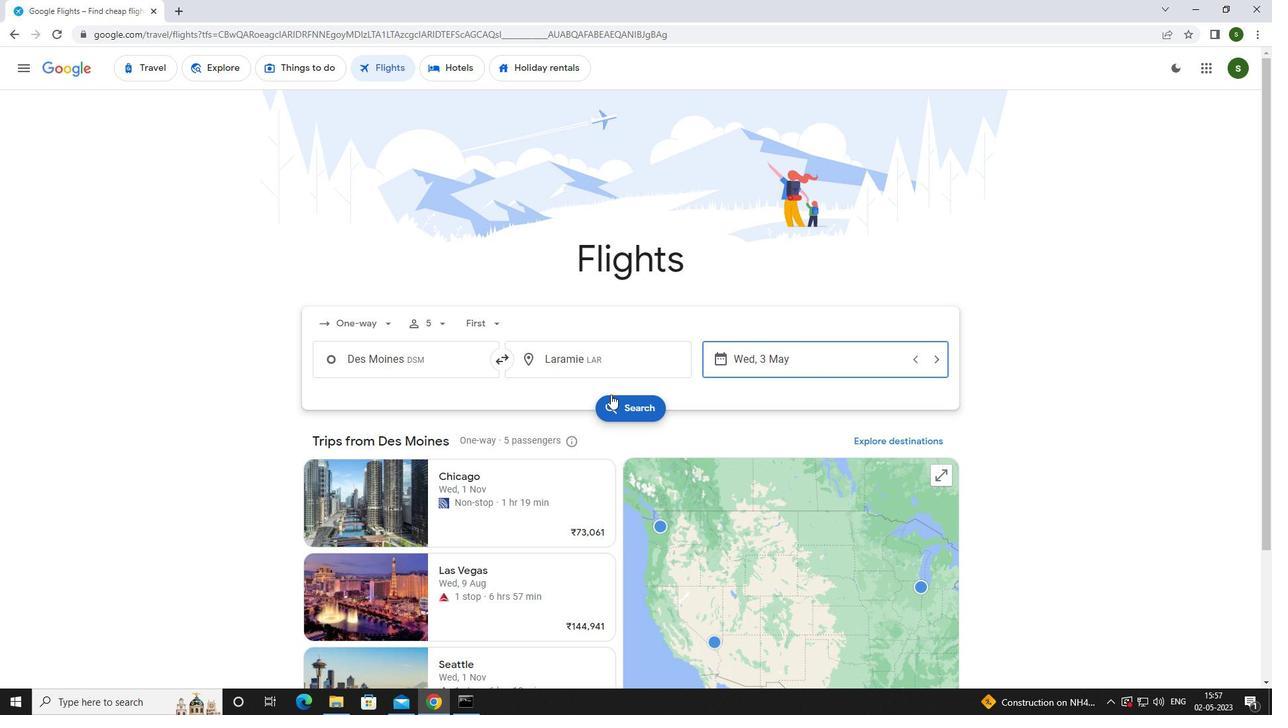 
Action: Mouse pressed left at (625, 405)
Screenshot: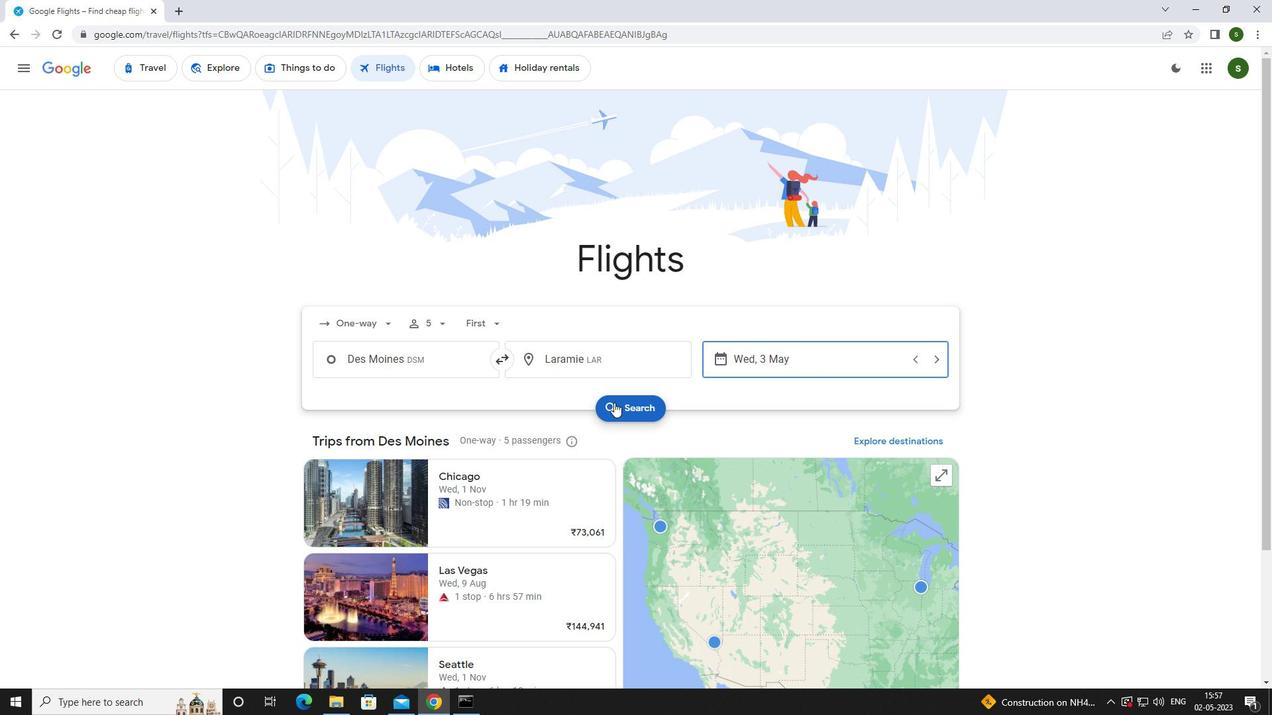 
Action: Mouse moved to (339, 192)
Screenshot: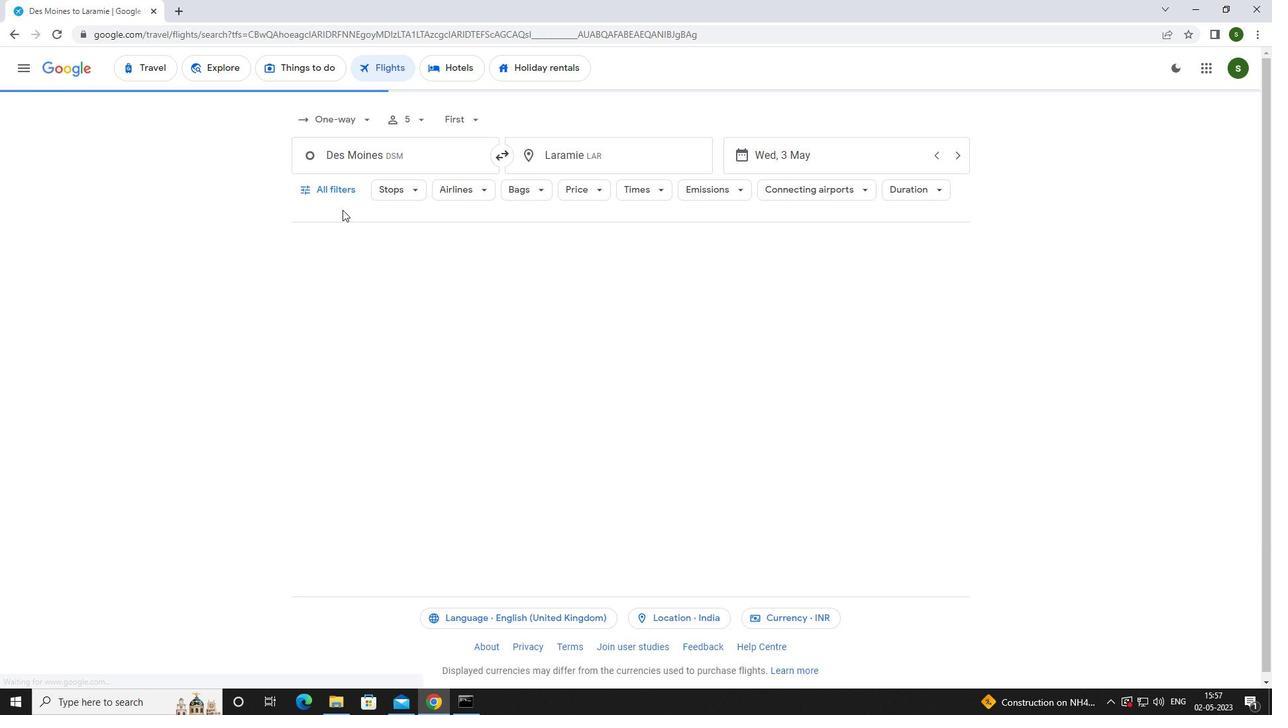
Action: Mouse pressed left at (339, 192)
Screenshot: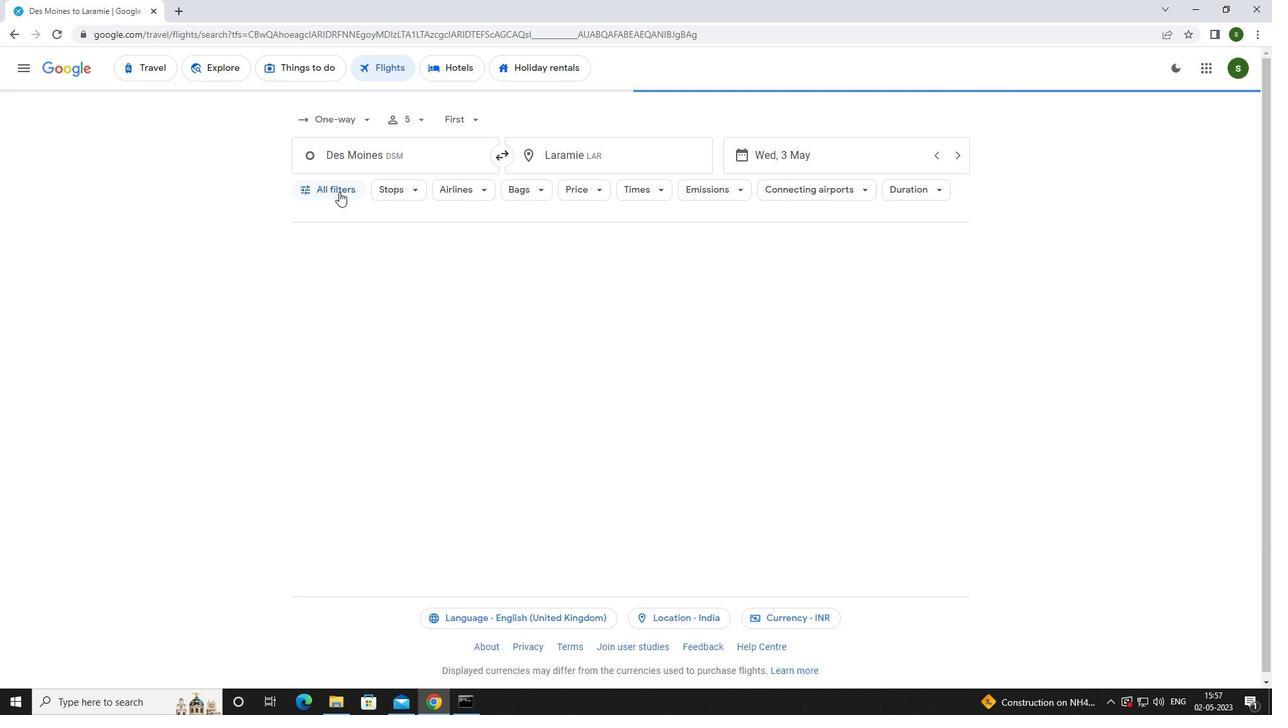 
Action: Mouse moved to (496, 473)
Screenshot: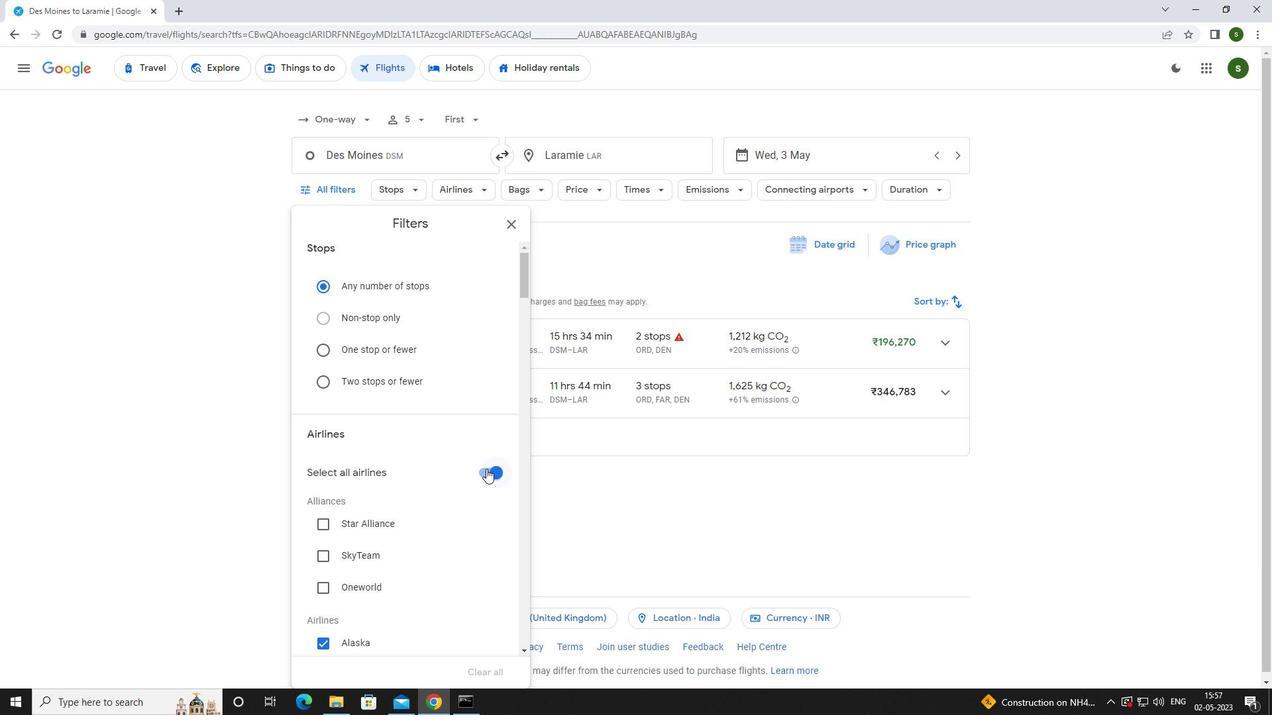 
Action: Mouse pressed left at (496, 473)
Screenshot: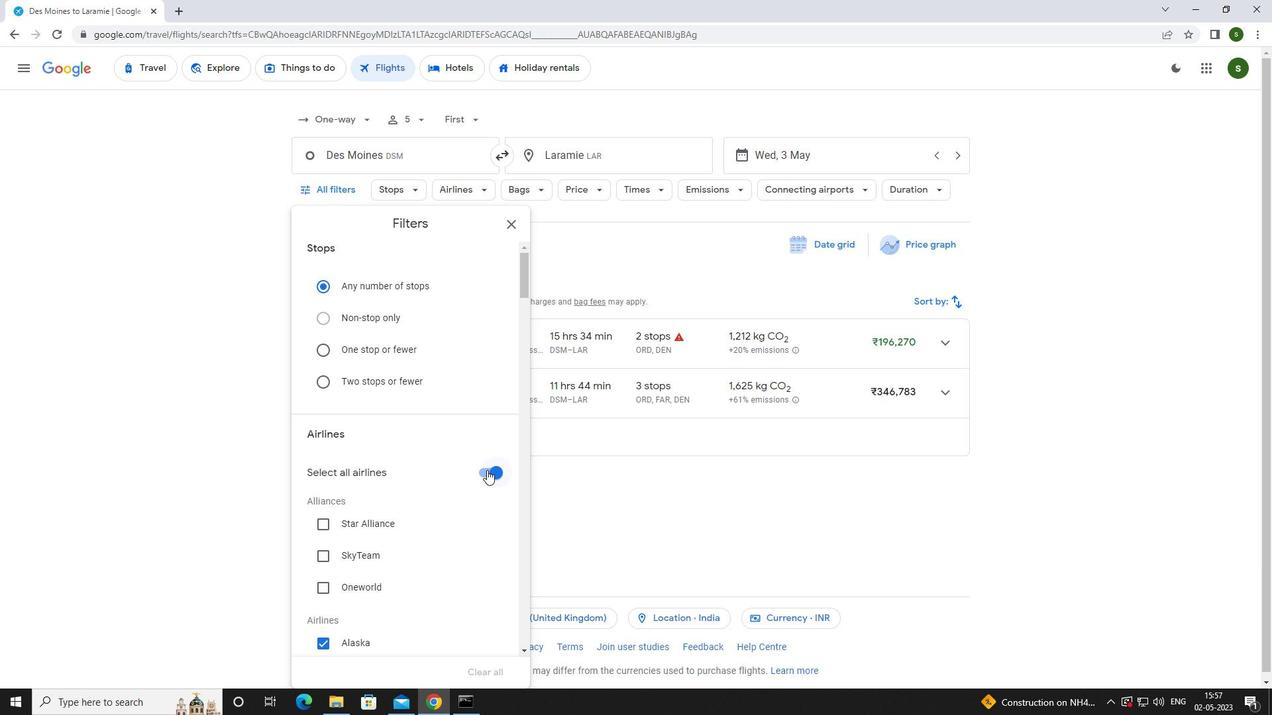 
Action: Mouse moved to (452, 425)
Screenshot: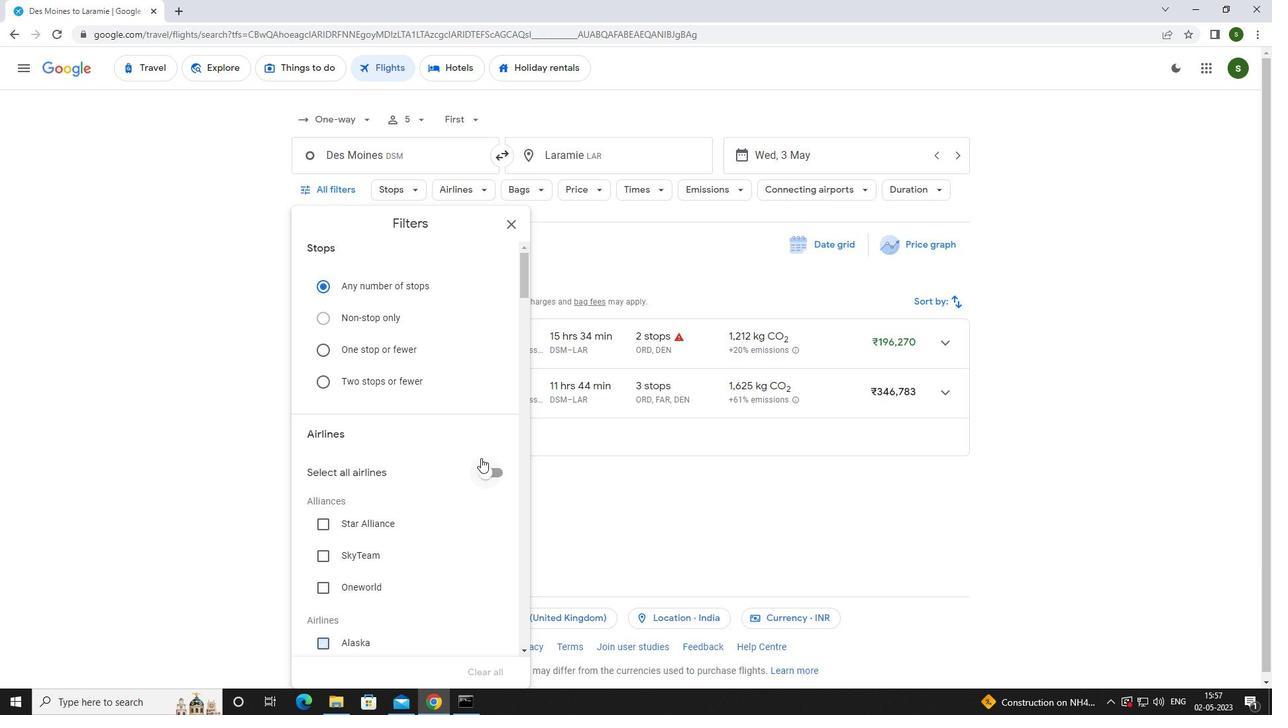 
Action: Mouse scrolled (452, 424) with delta (0, 0)
Screenshot: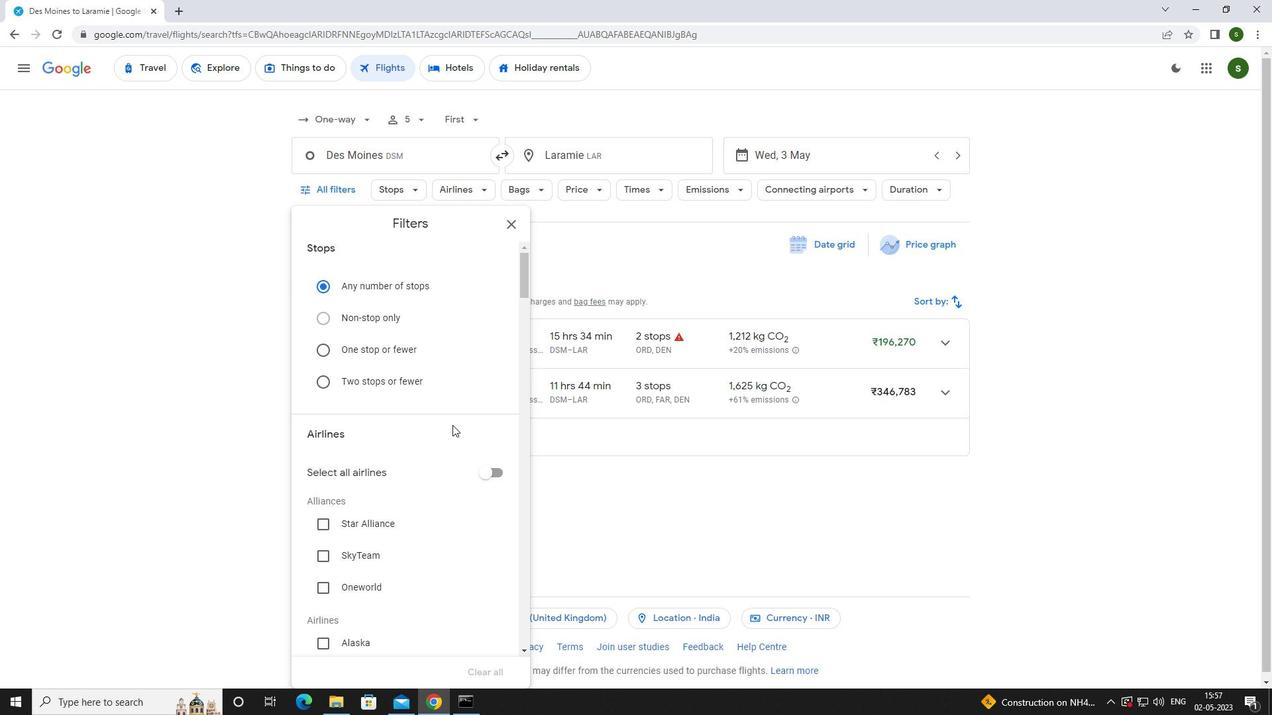 
Action: Mouse scrolled (452, 424) with delta (0, 0)
Screenshot: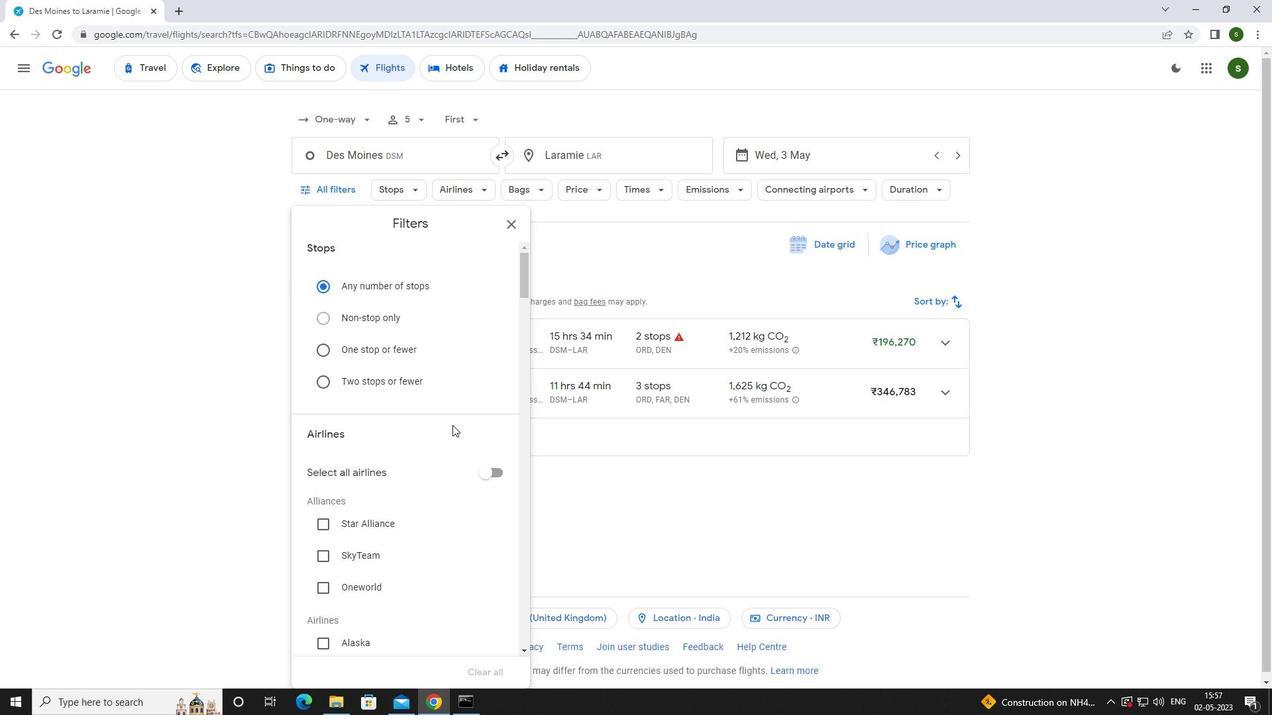 
Action: Mouse scrolled (452, 424) with delta (0, 0)
Screenshot: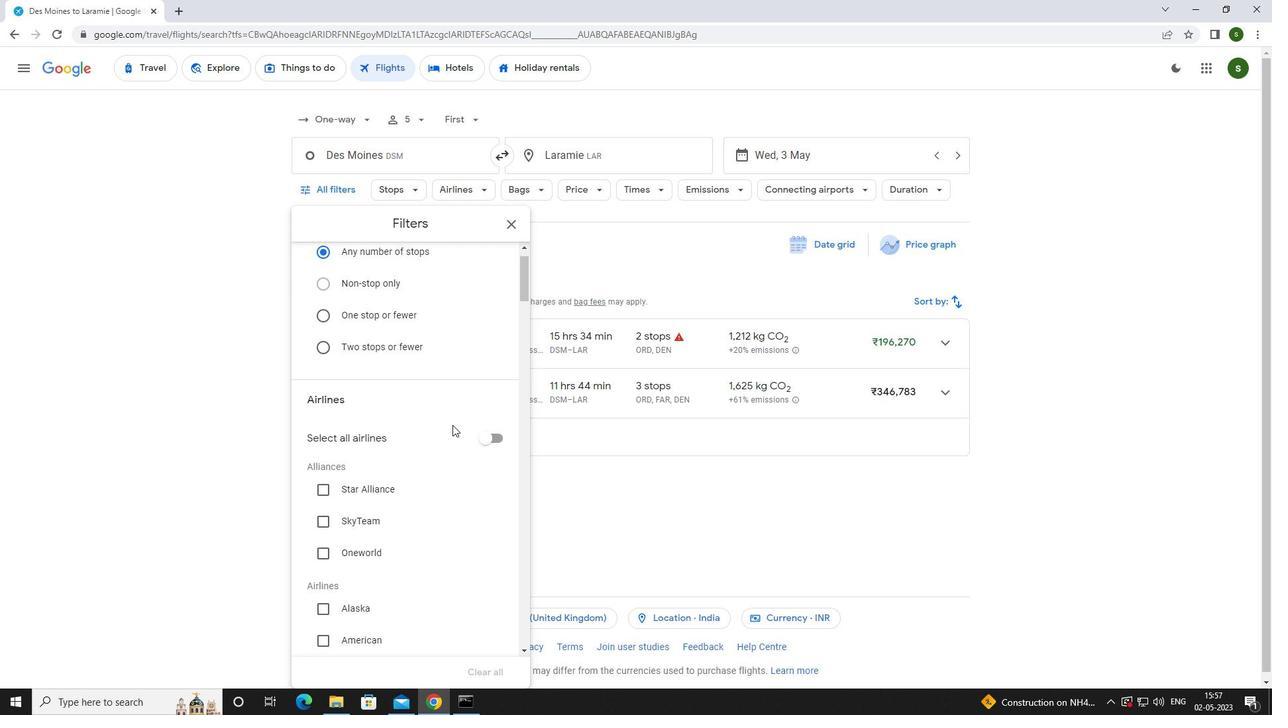 
Action: Mouse scrolled (452, 424) with delta (0, 0)
Screenshot: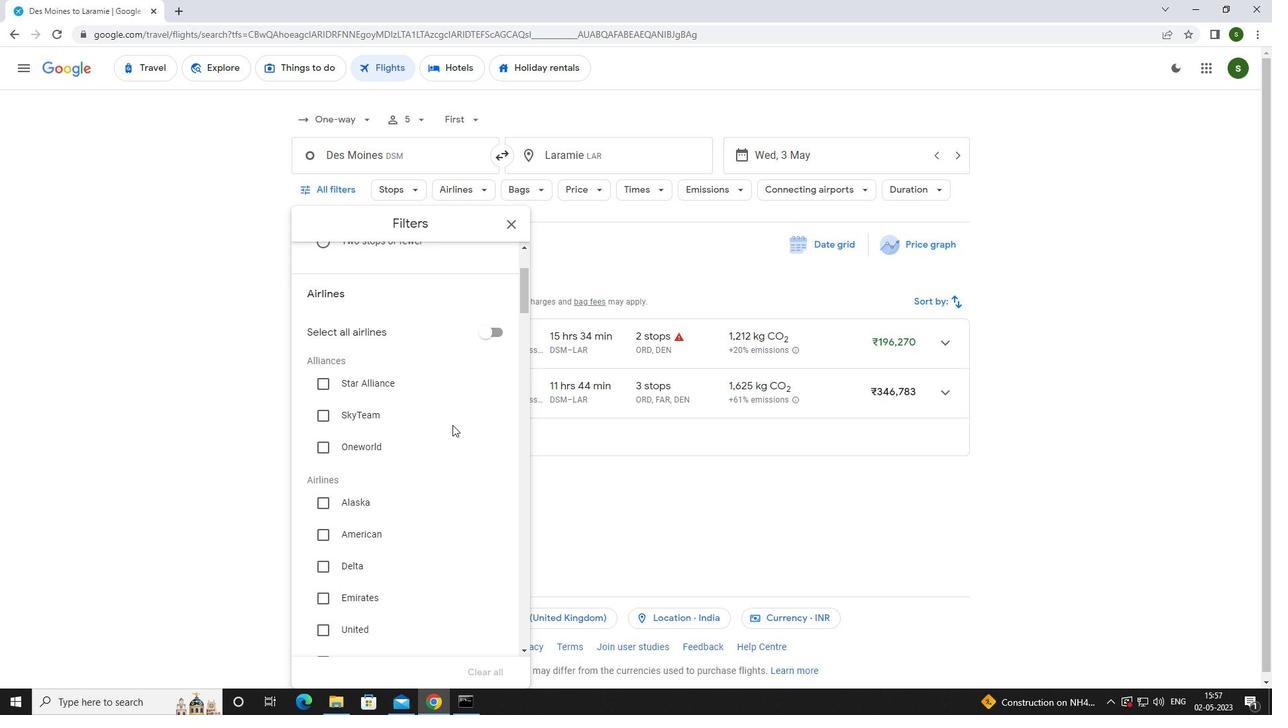 
Action: Mouse scrolled (452, 424) with delta (0, 0)
Screenshot: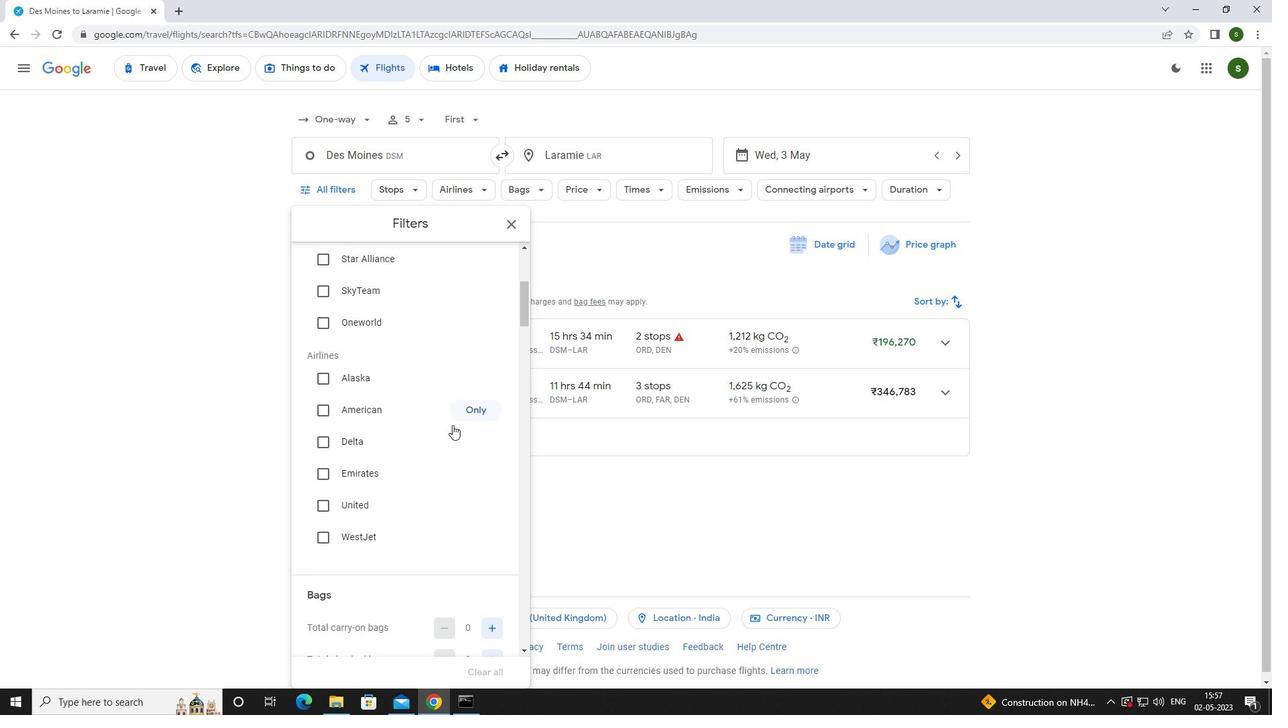 
Action: Mouse scrolled (452, 424) with delta (0, 0)
Screenshot: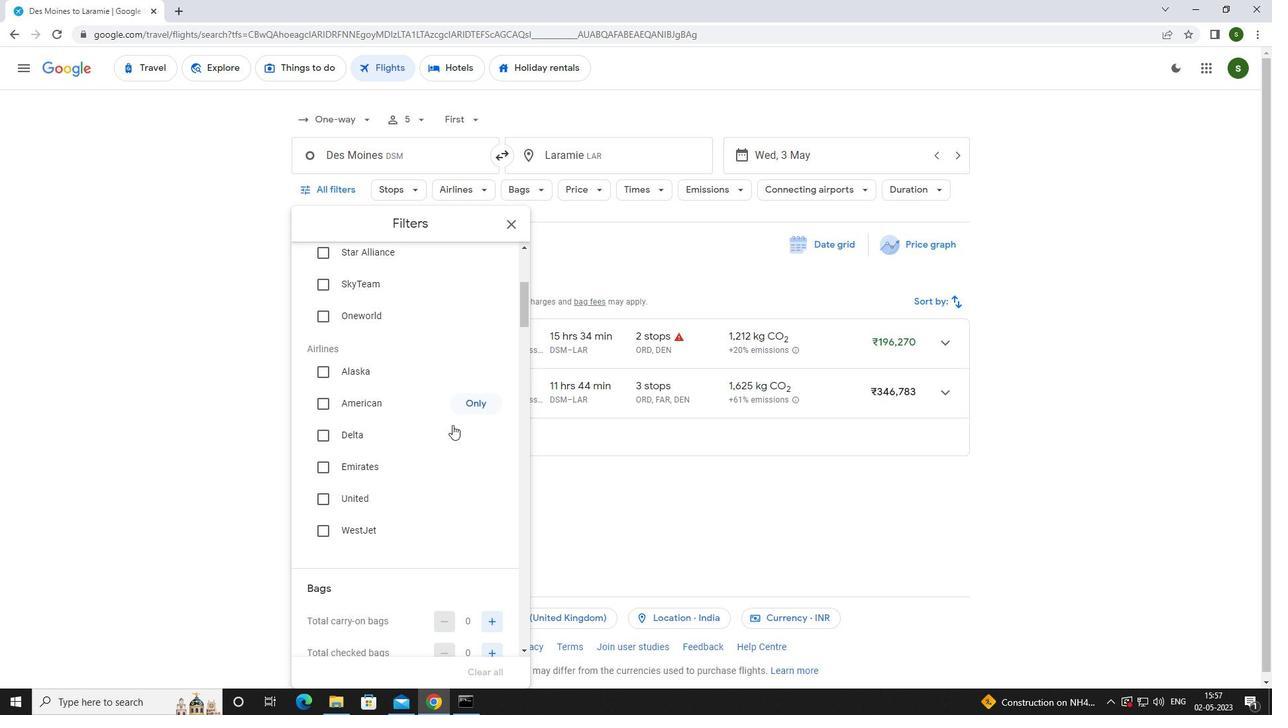 
Action: Mouse scrolled (452, 424) with delta (0, 0)
Screenshot: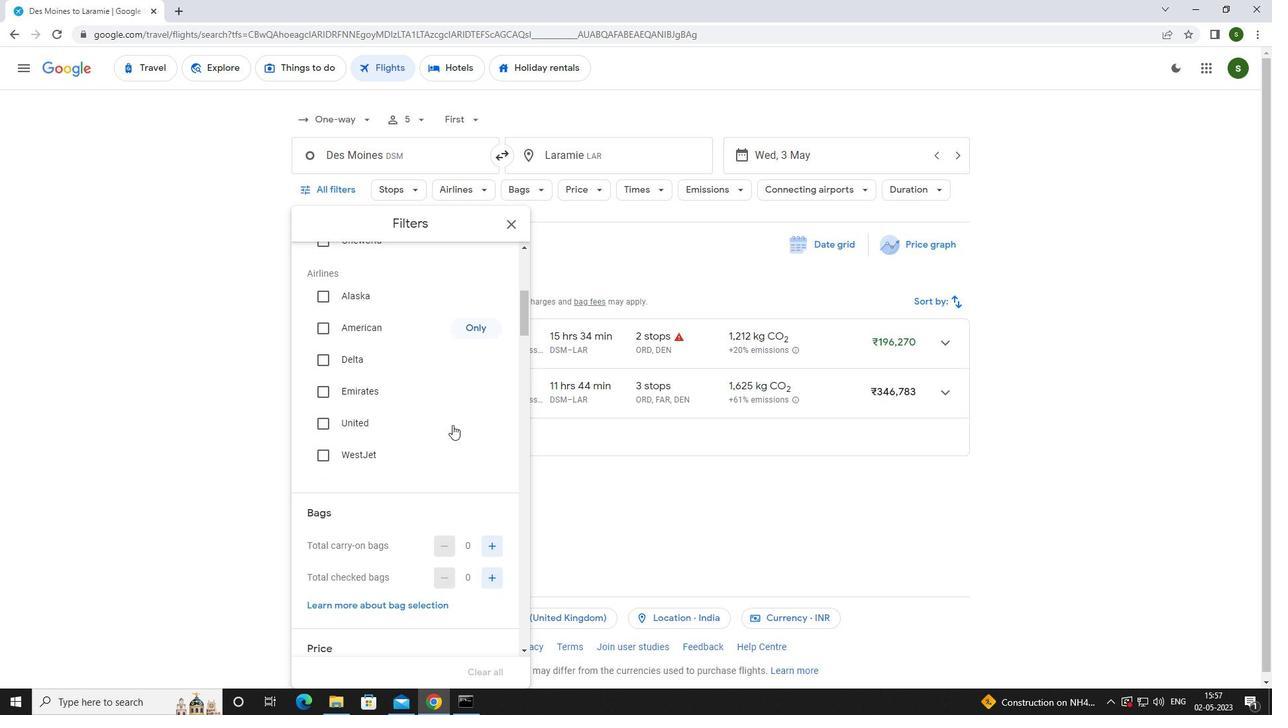 
Action: Mouse moved to (491, 457)
Screenshot: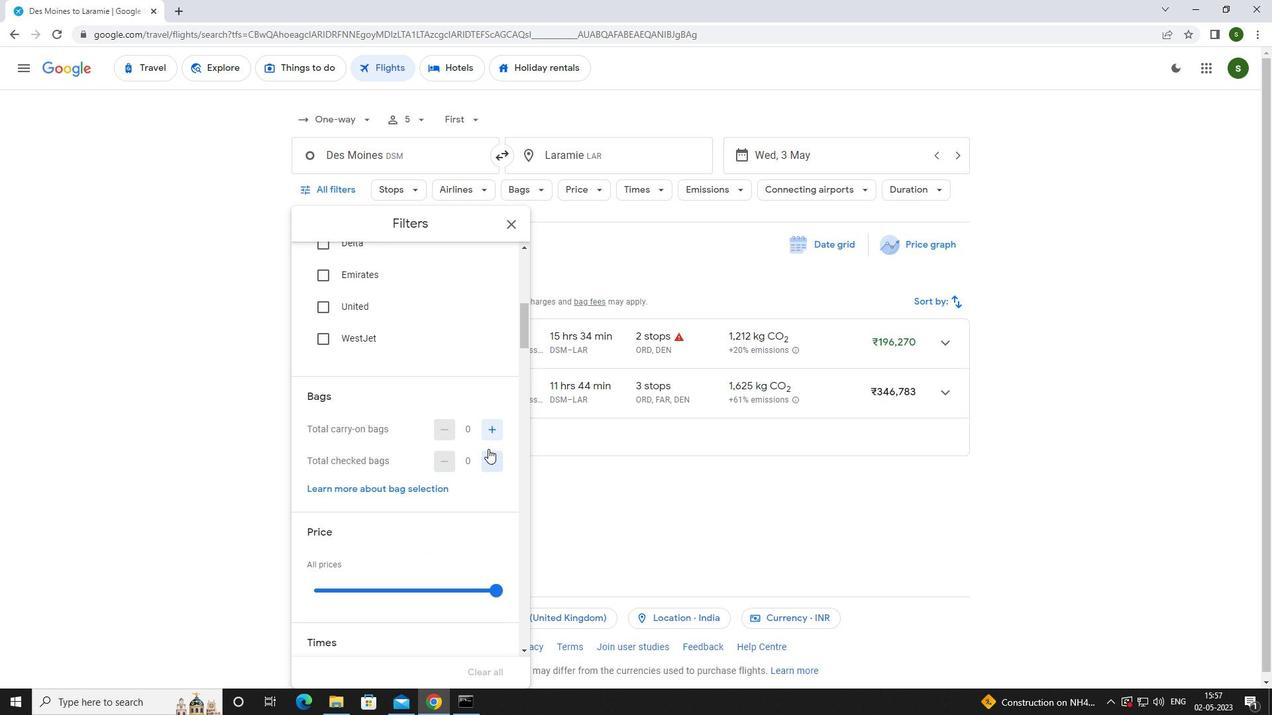 
Action: Mouse pressed left at (491, 457)
Screenshot: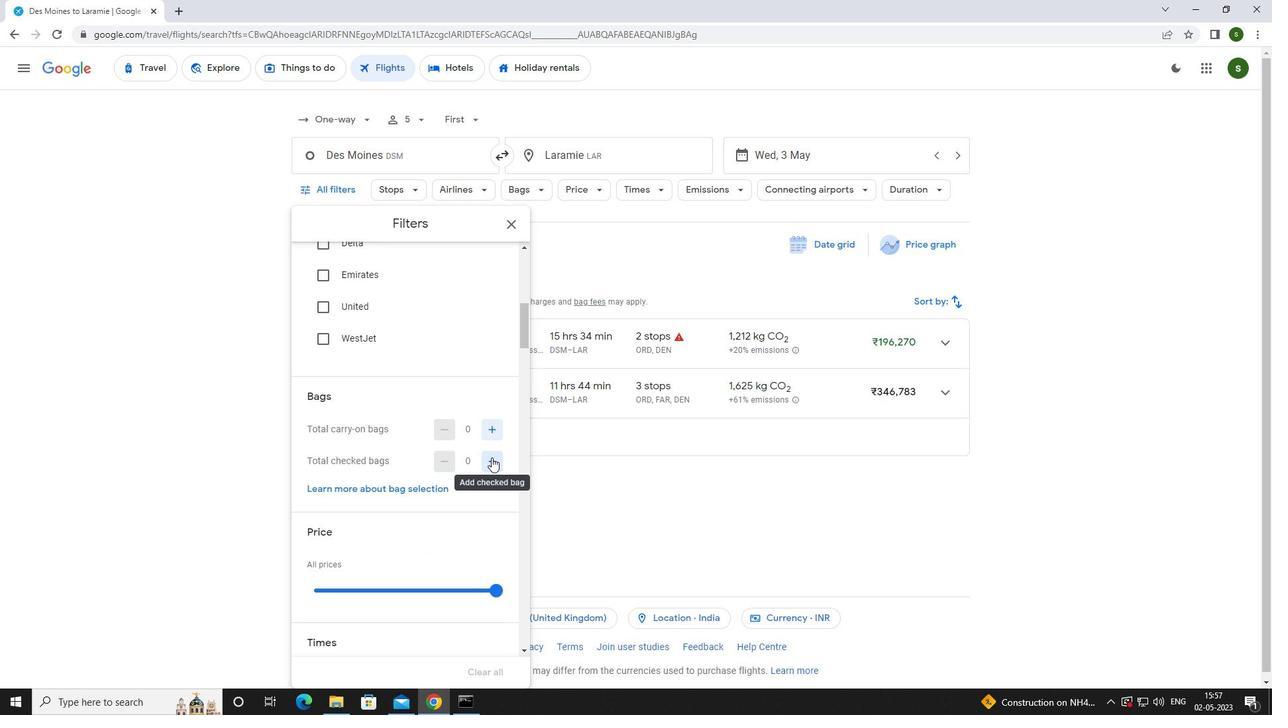 
Action: Mouse pressed left at (491, 457)
Screenshot: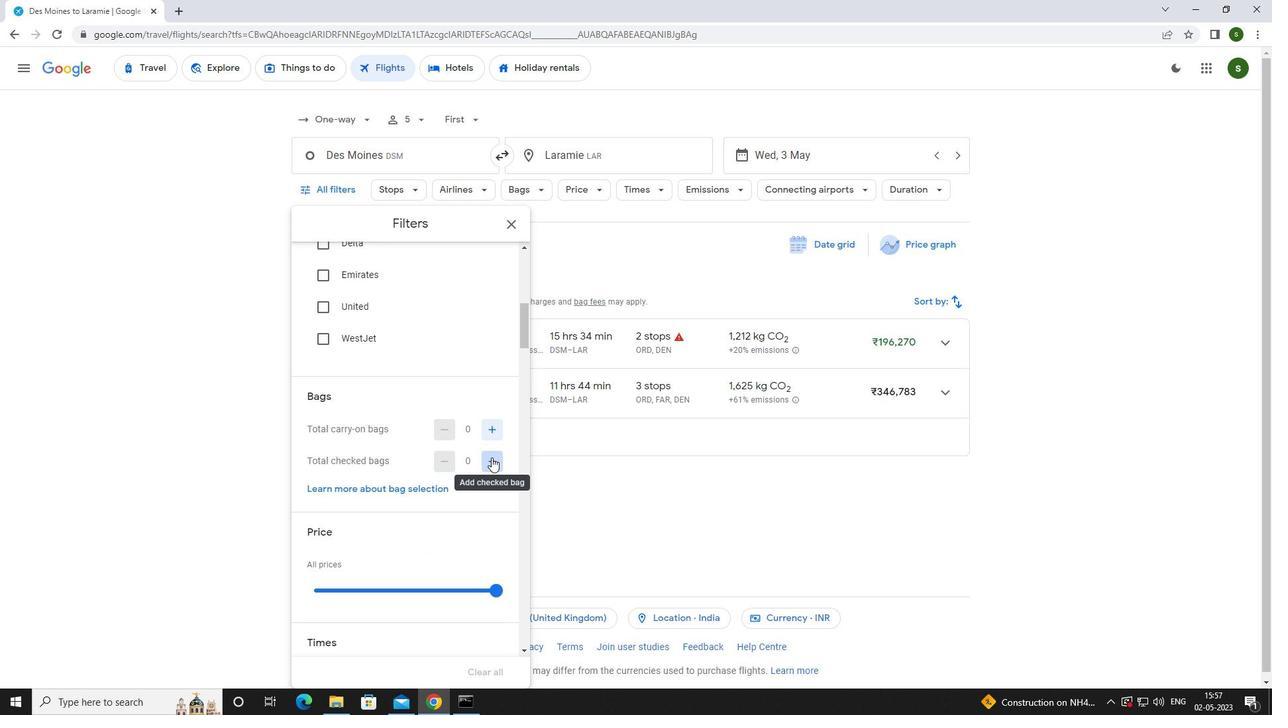 
Action: Mouse pressed left at (491, 457)
Screenshot: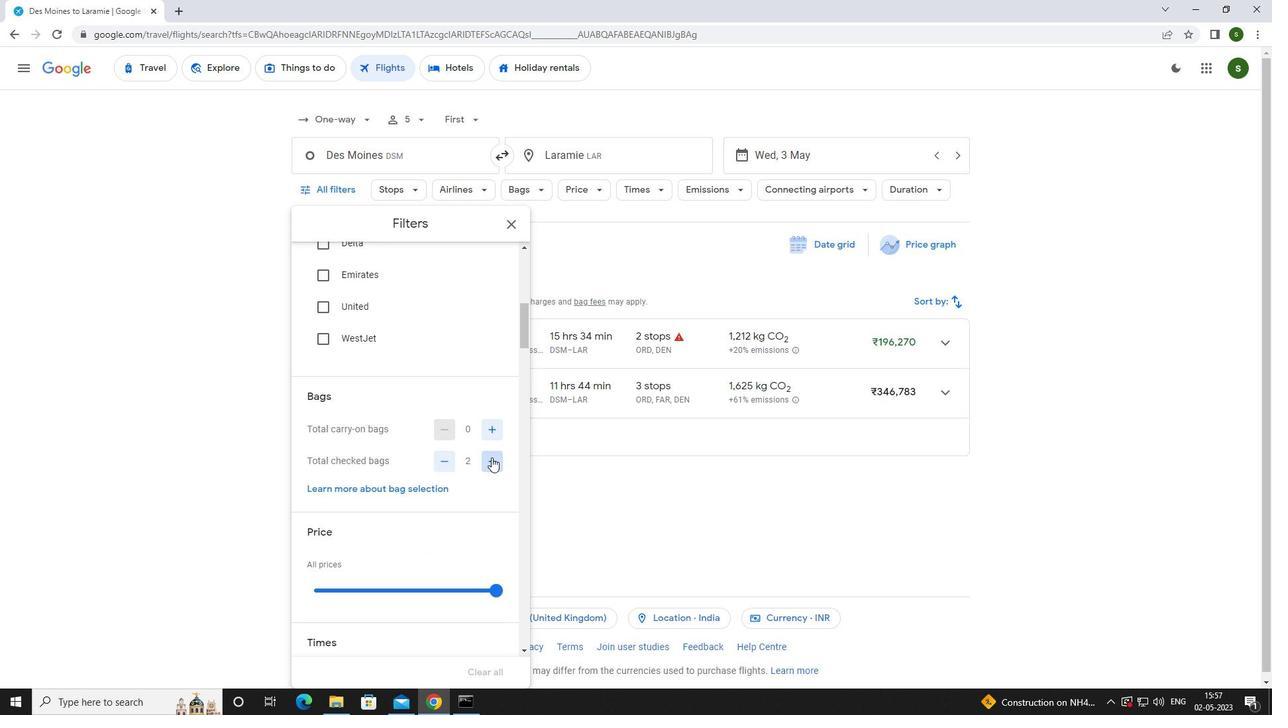 
Action: Mouse scrolled (491, 457) with delta (0, 0)
Screenshot: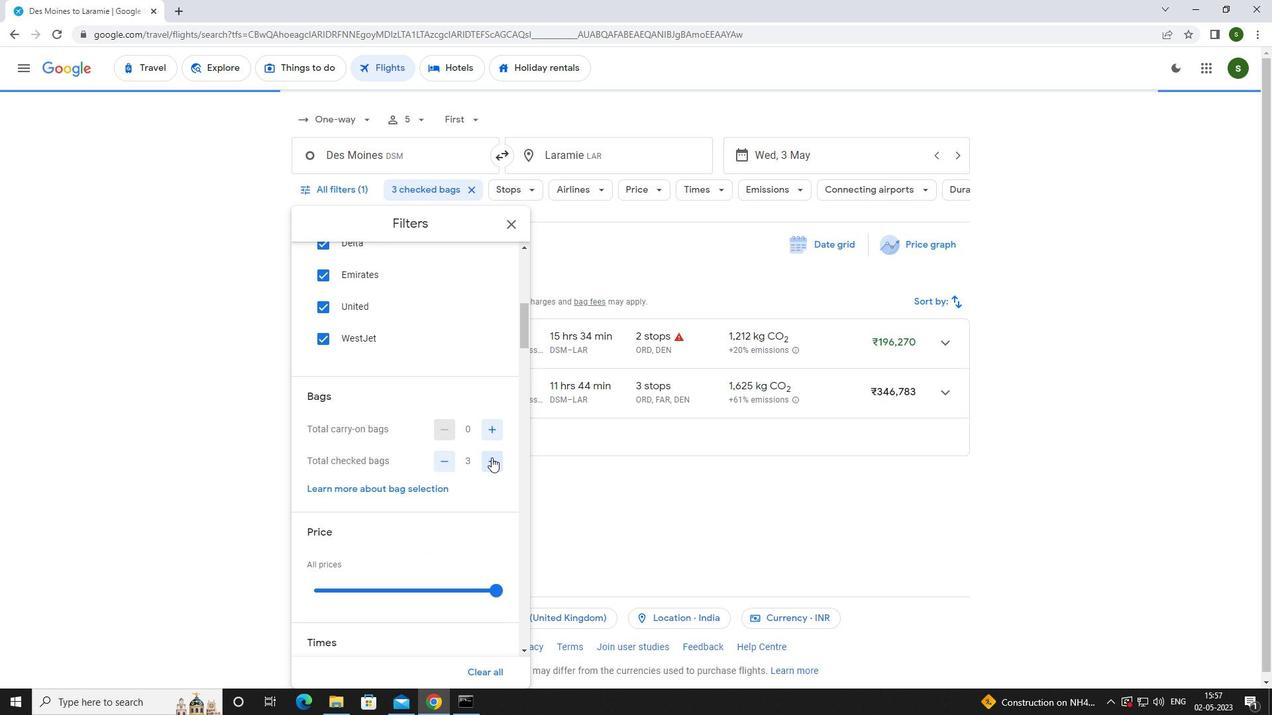 
Action: Mouse moved to (496, 523)
Screenshot: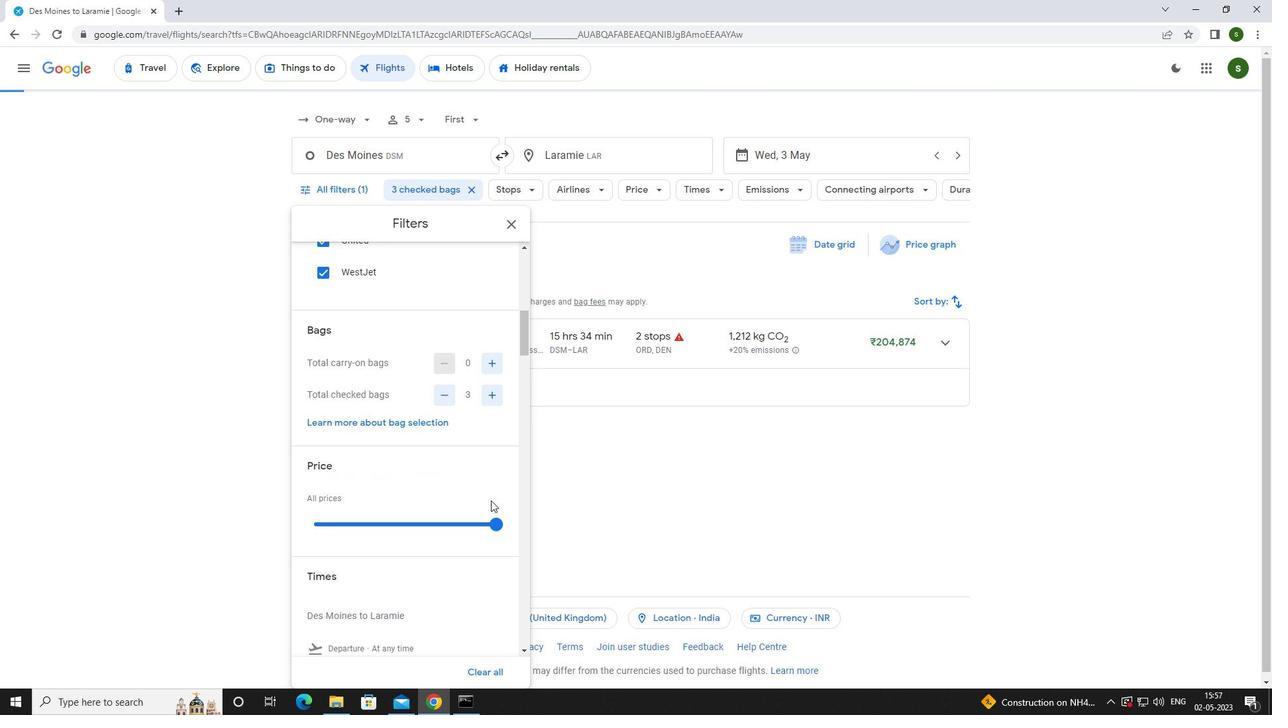 
Action: Mouse pressed left at (496, 523)
Screenshot: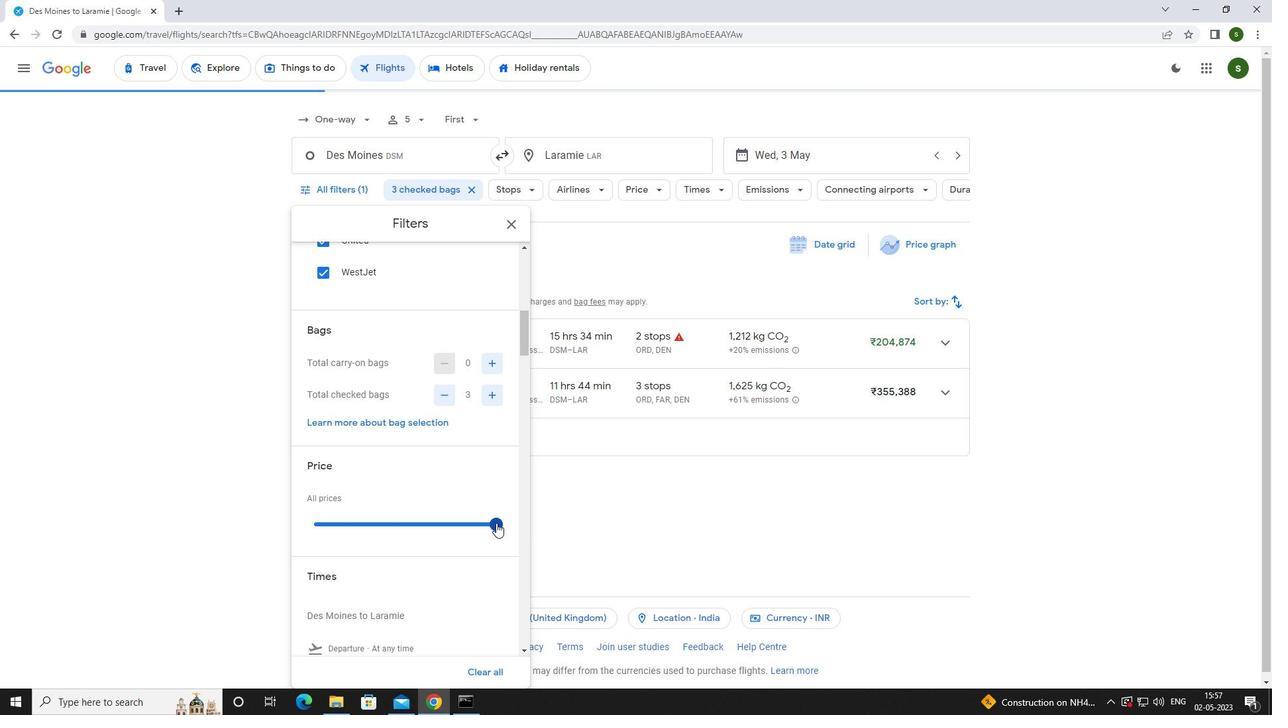 
Action: Mouse moved to (367, 472)
Screenshot: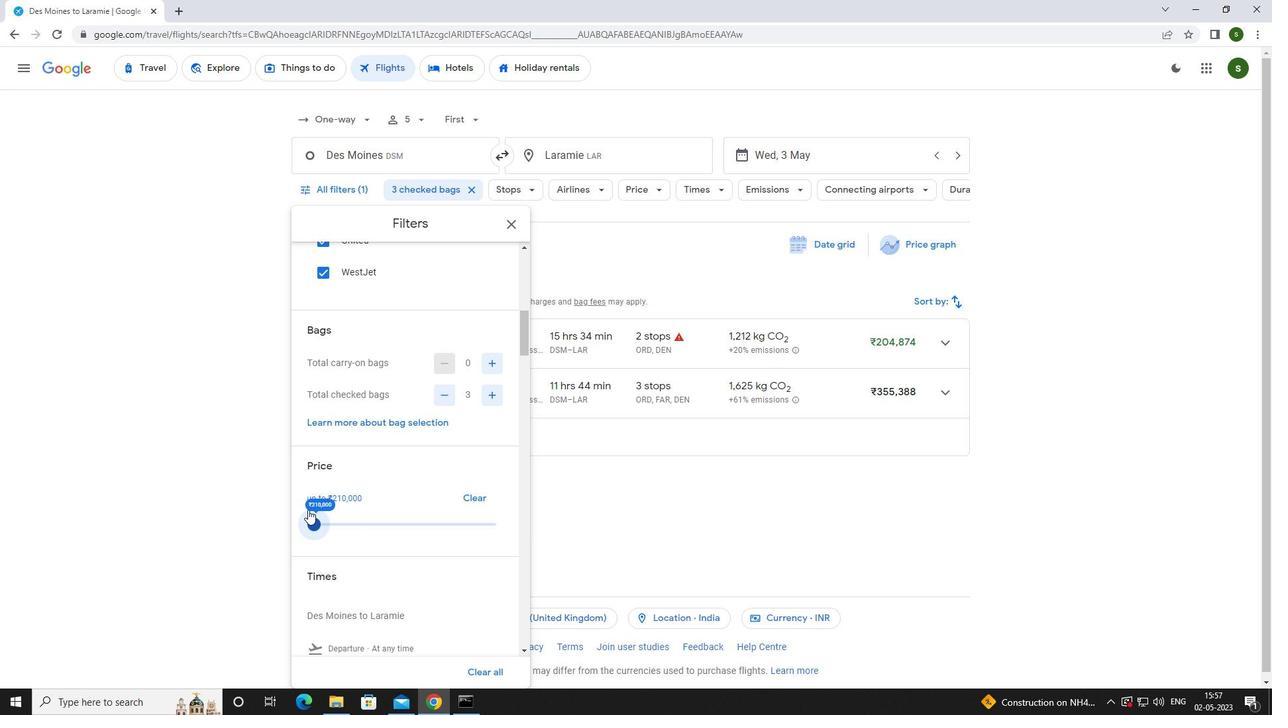 
Action: Mouse scrolled (367, 471) with delta (0, 0)
Screenshot: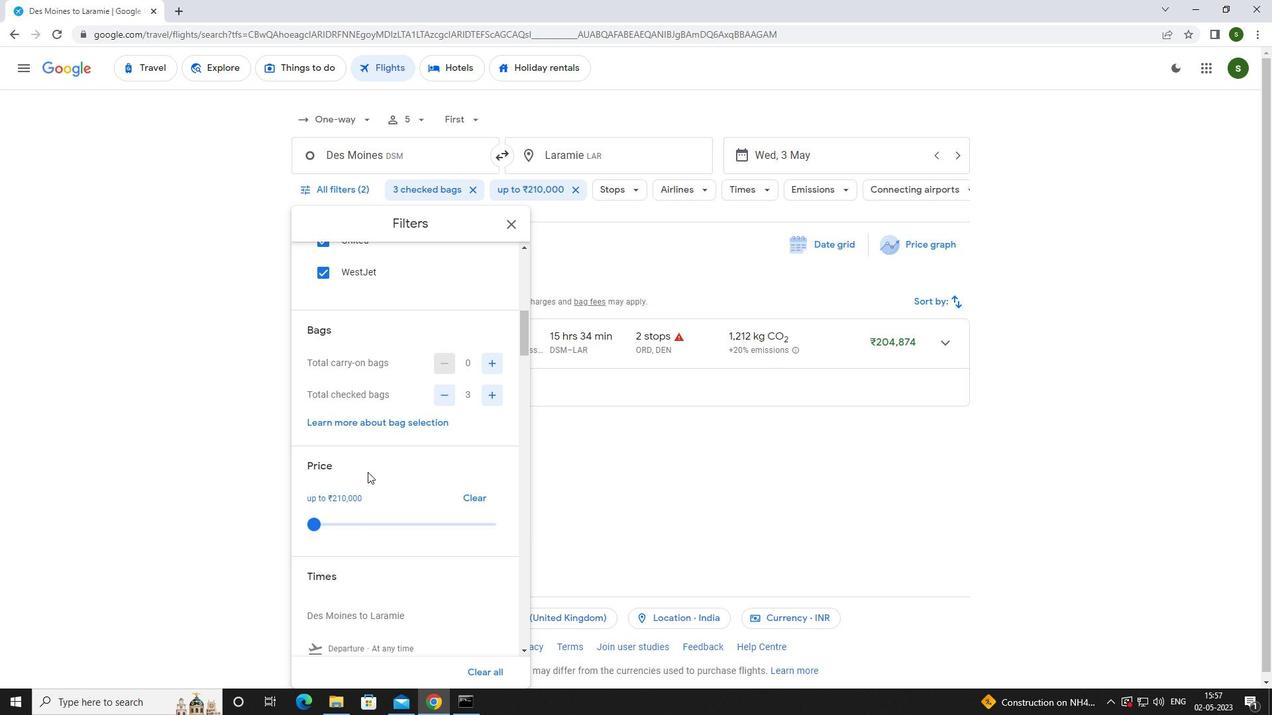 
Action: Mouse scrolled (367, 471) with delta (0, 0)
Screenshot: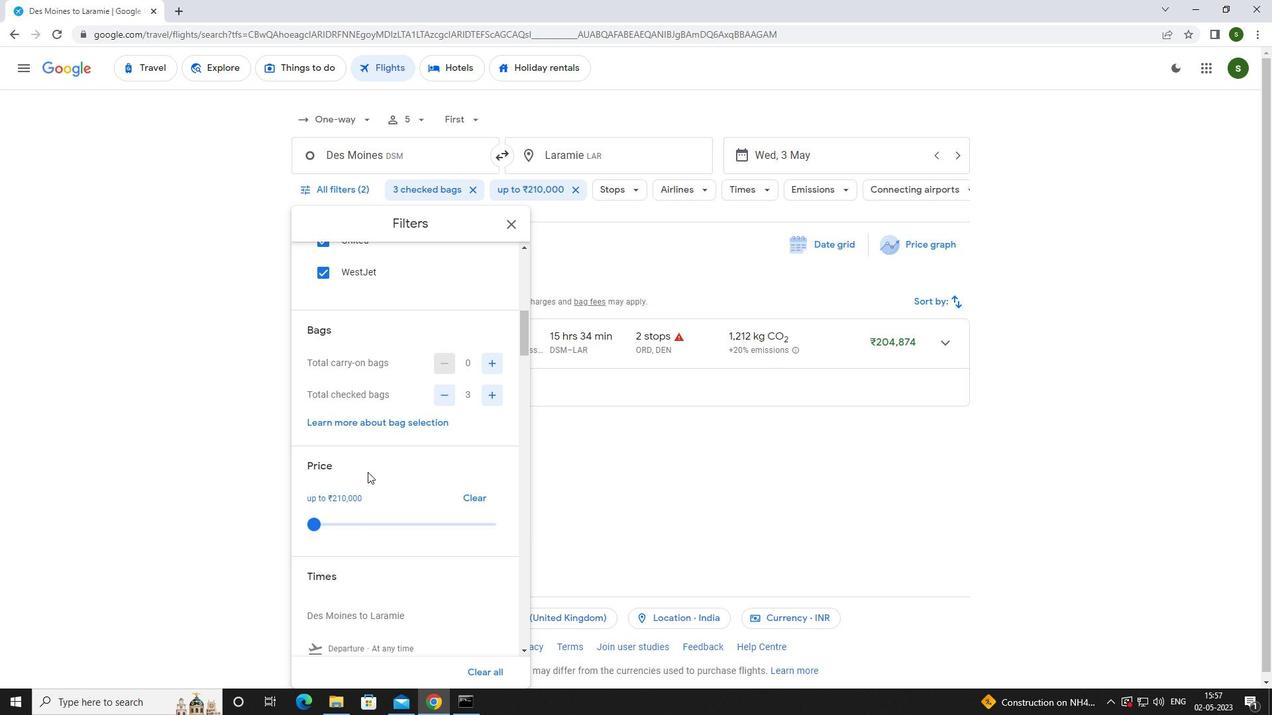 
Action: Mouse moved to (315, 544)
Screenshot: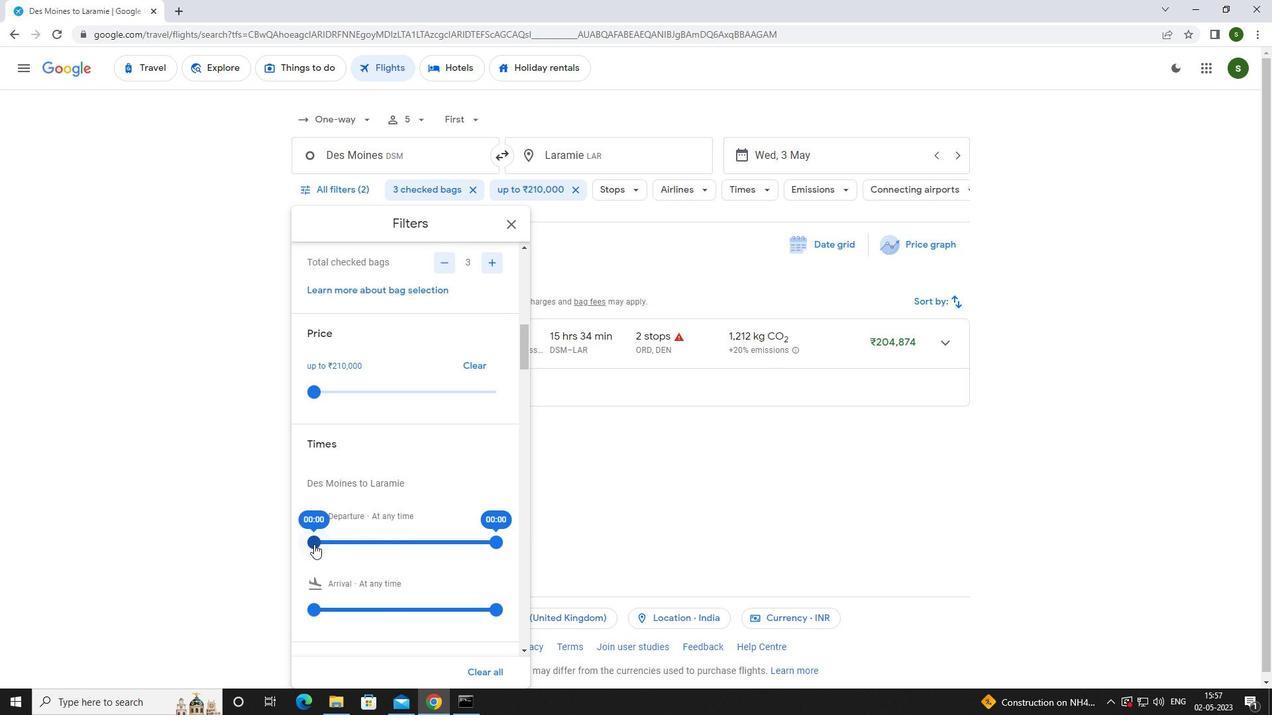 
Action: Mouse pressed left at (315, 544)
Screenshot: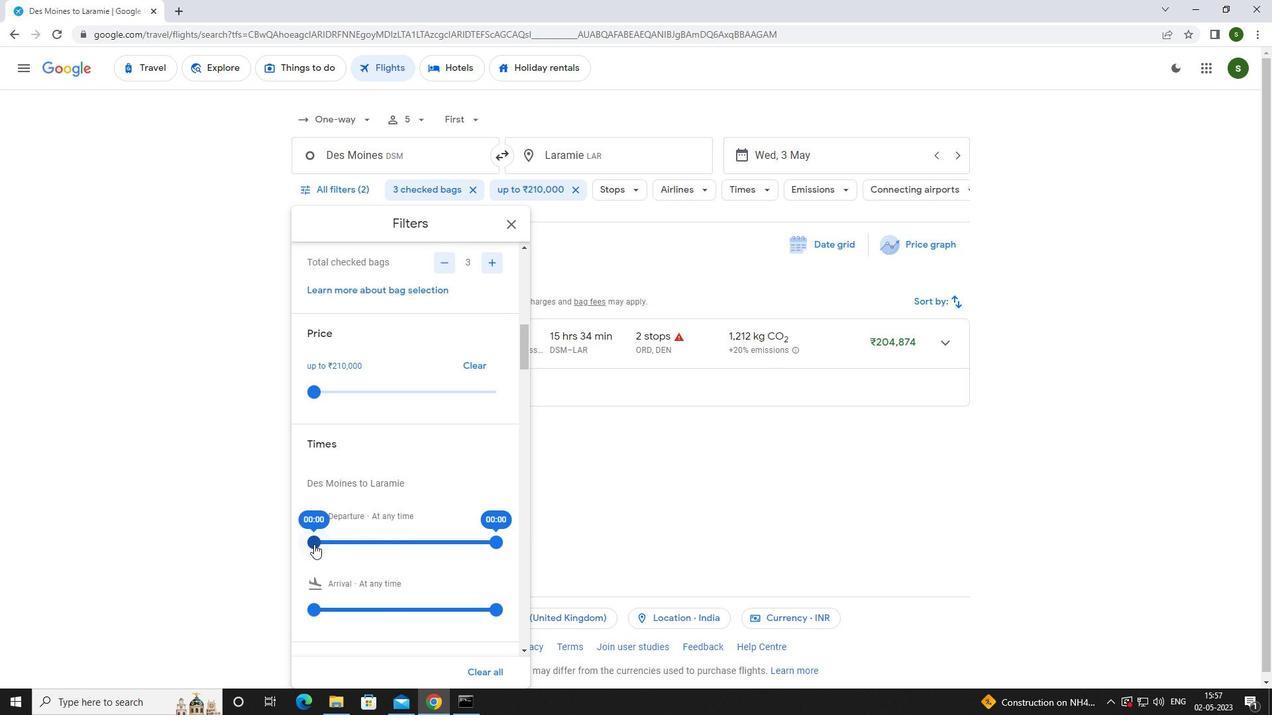 
Action: Mouse moved to (647, 520)
Screenshot: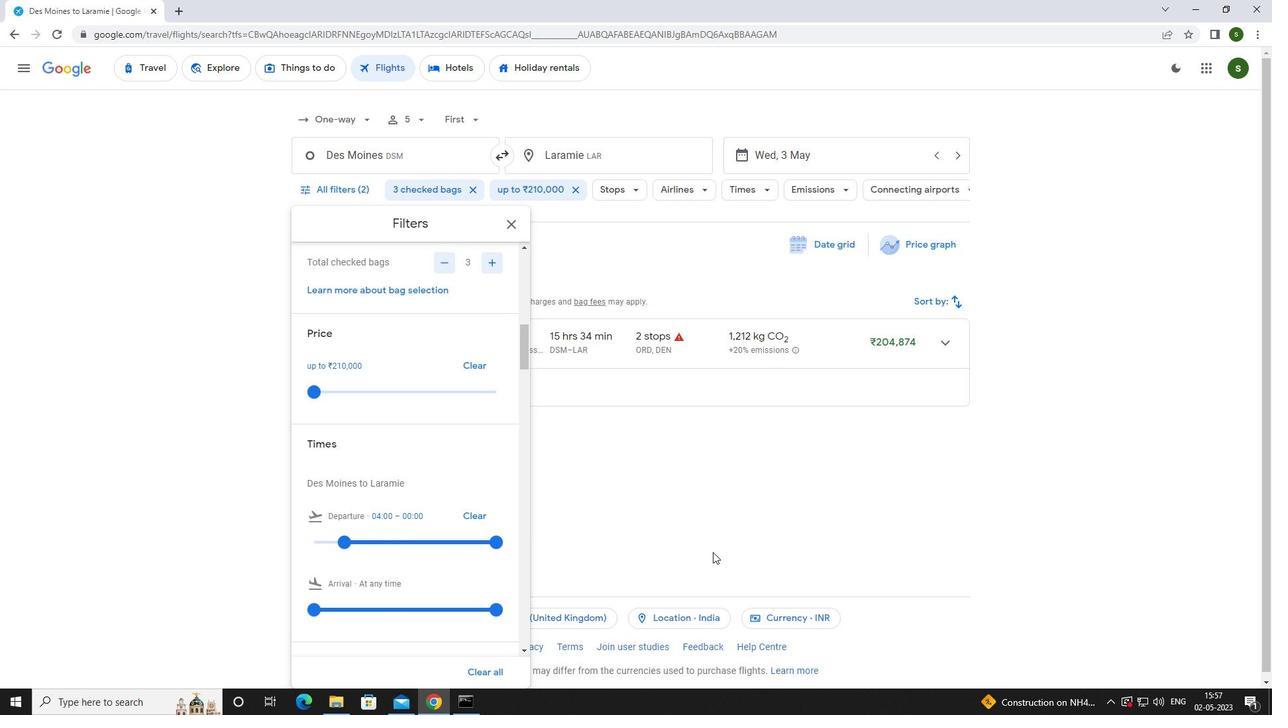 
Action: Mouse pressed left at (647, 520)
Screenshot: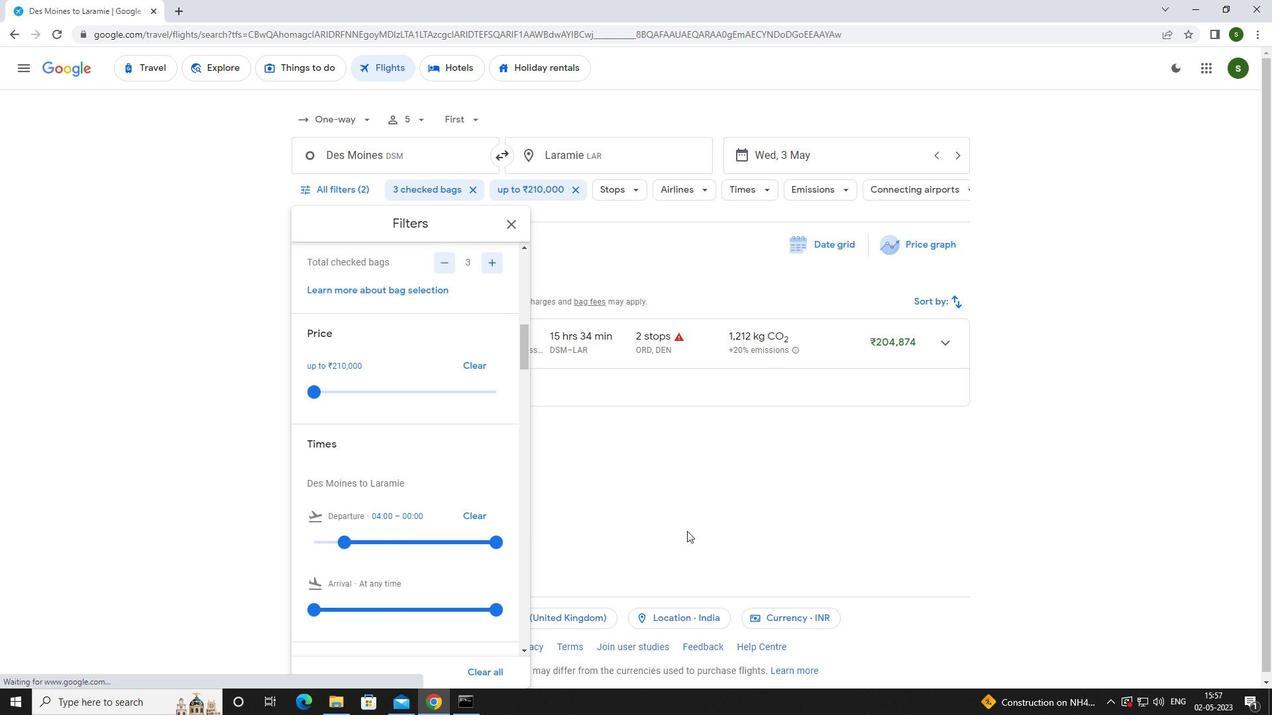 
